 Task: Find connections with filter location Sorgues with filter topic #Brandwith filter profile language Potuguese with filter current company ReNew with filter school Kongunadu College of Engineering and Technology with filter industry Coal Mining with filter service category Illustration with filter keywords title Animal Control Officer
Action: Mouse moved to (253, 222)
Screenshot: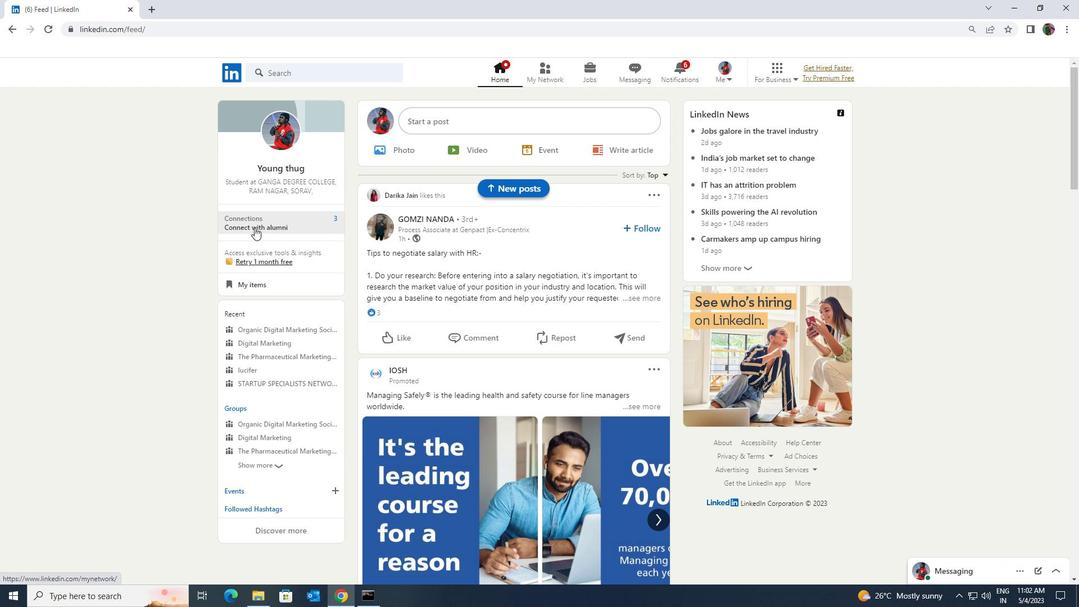 
Action: Mouse pressed left at (253, 222)
Screenshot: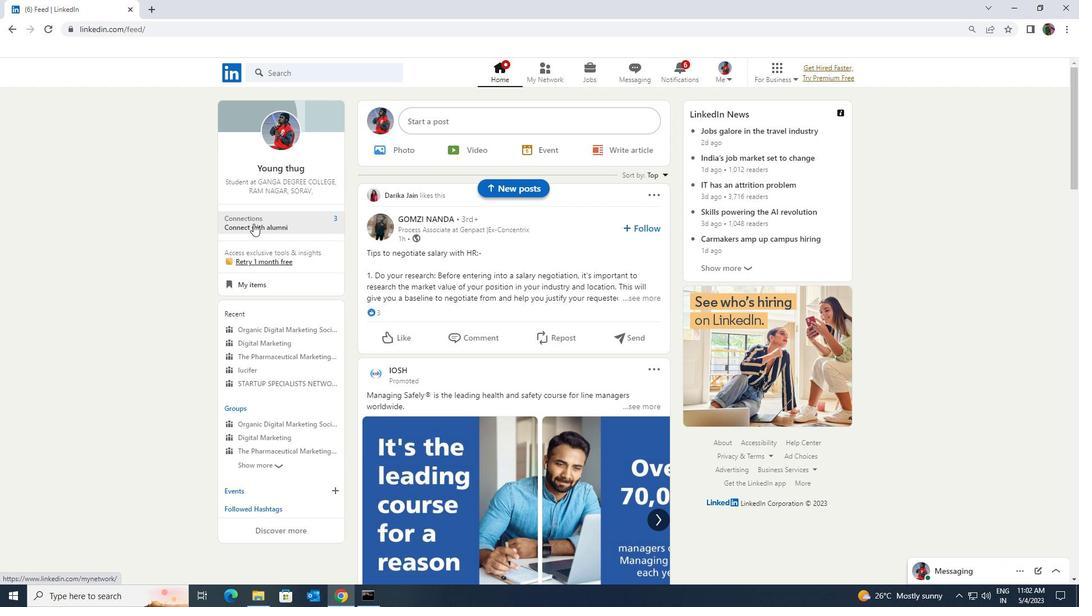 
Action: Mouse moved to (270, 136)
Screenshot: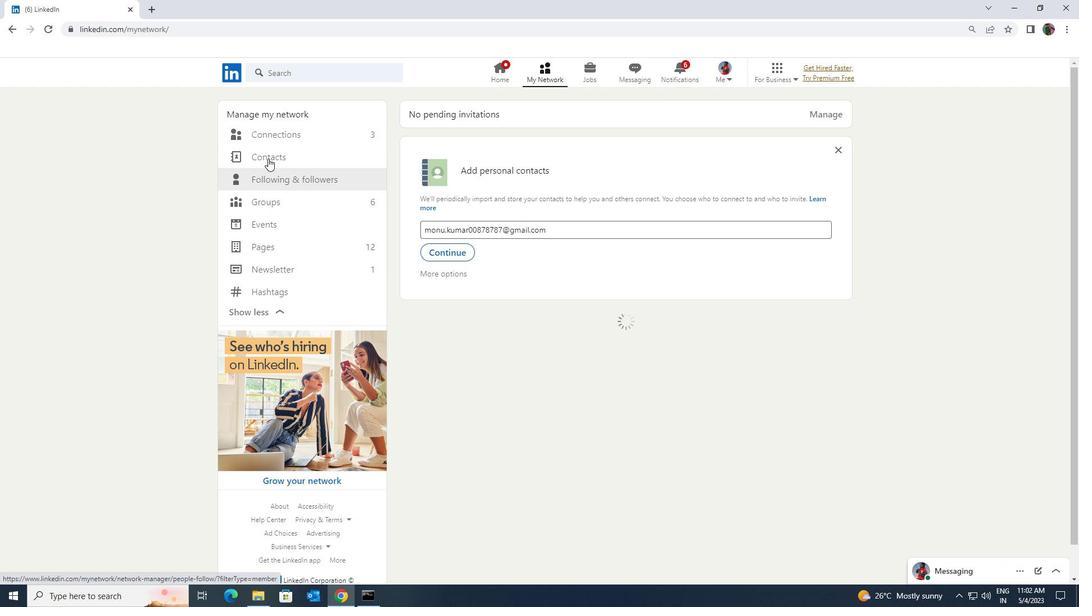 
Action: Mouse pressed left at (270, 136)
Screenshot: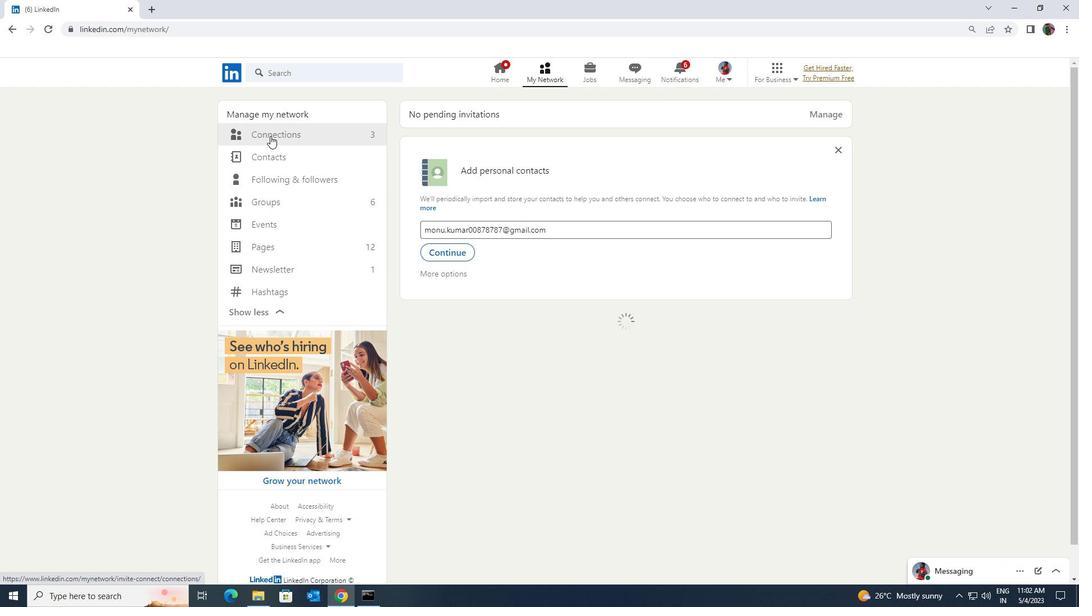 
Action: Mouse moved to (607, 135)
Screenshot: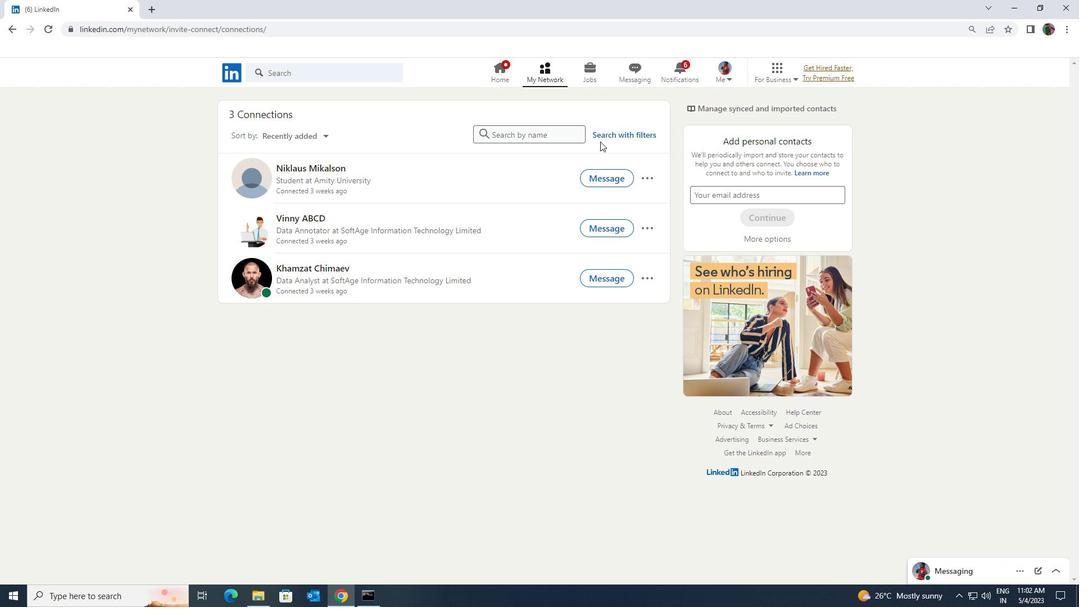 
Action: Mouse pressed left at (607, 135)
Screenshot: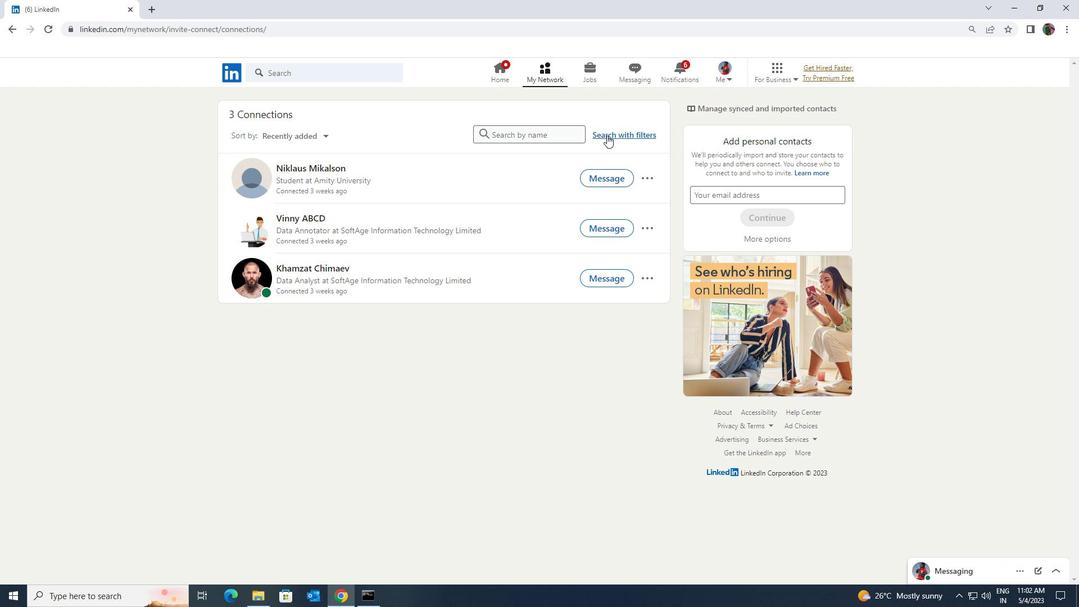 
Action: Mouse moved to (571, 103)
Screenshot: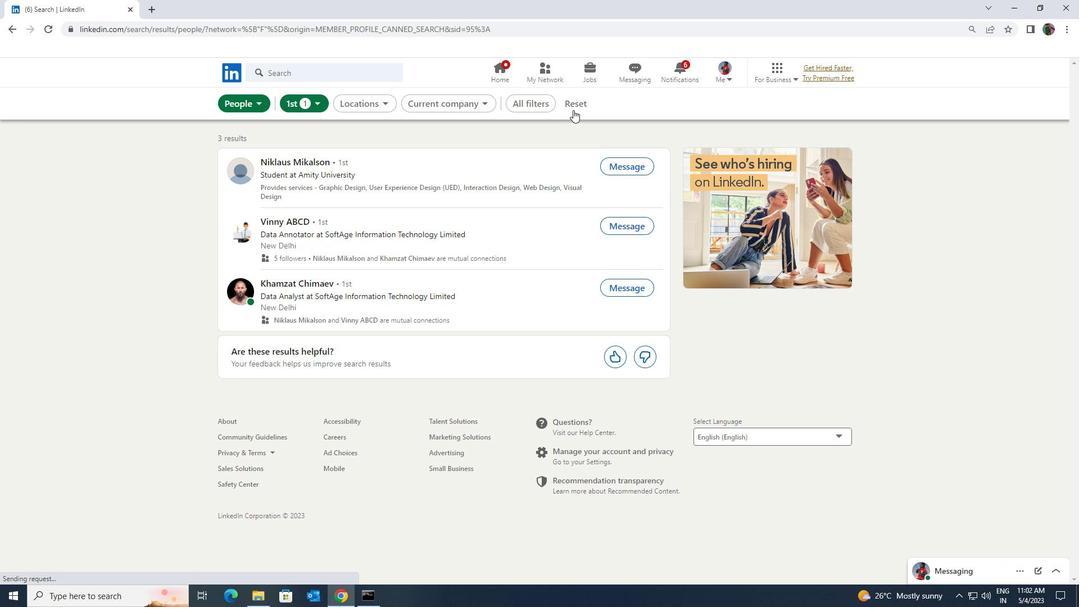 
Action: Mouse pressed left at (571, 103)
Screenshot: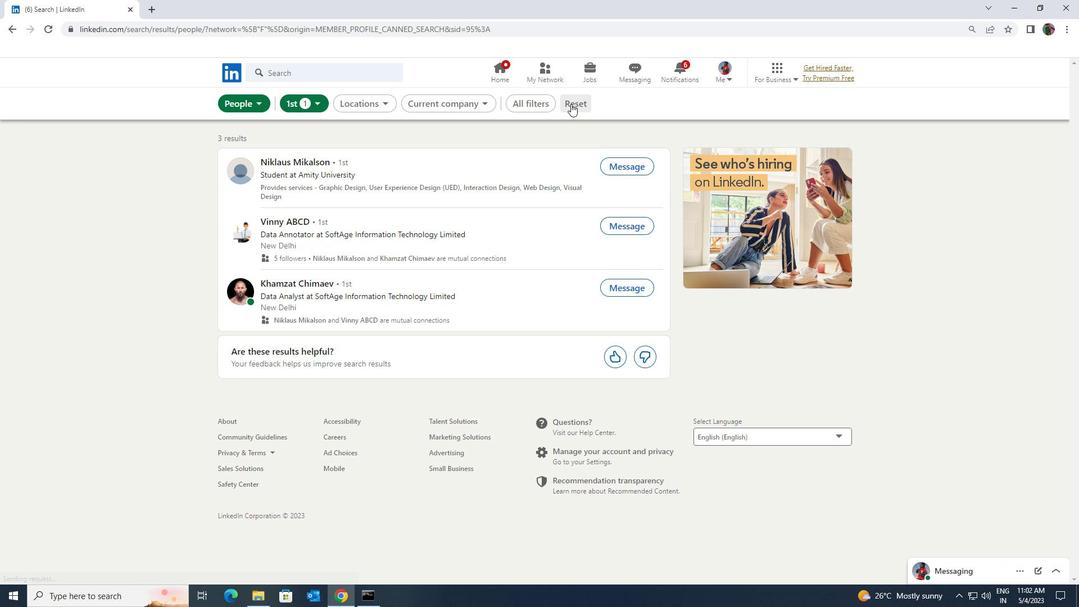 
Action: Mouse moved to (563, 101)
Screenshot: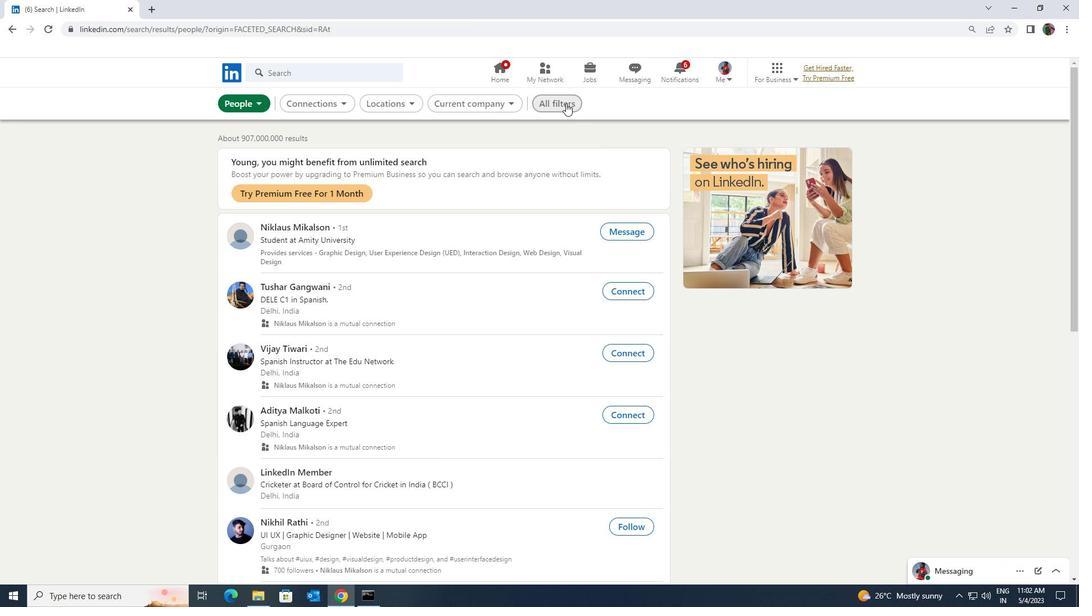
Action: Mouse pressed left at (563, 101)
Screenshot: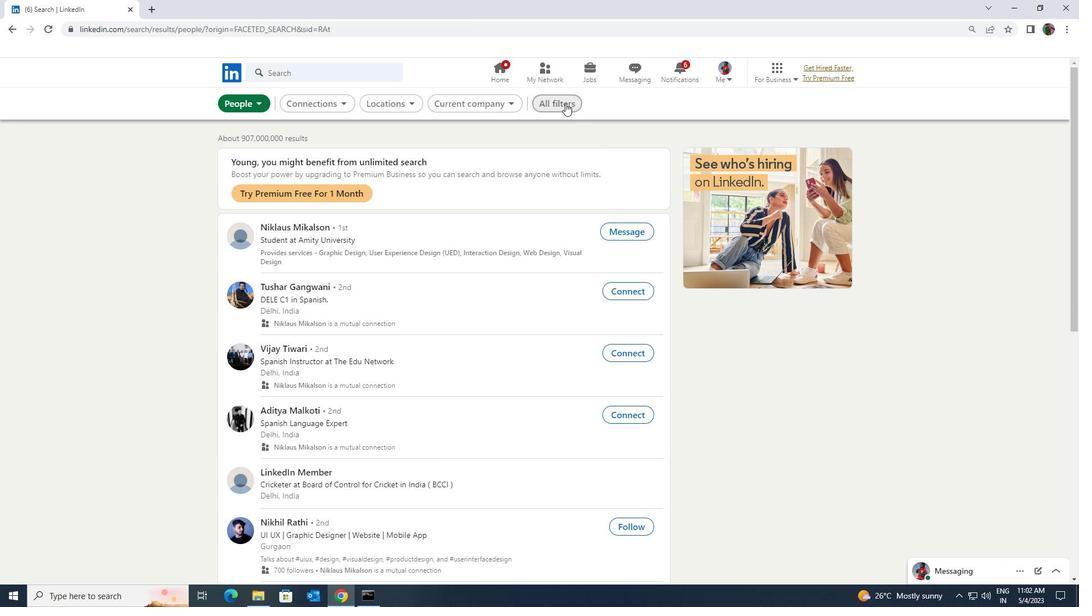 
Action: Mouse moved to (942, 433)
Screenshot: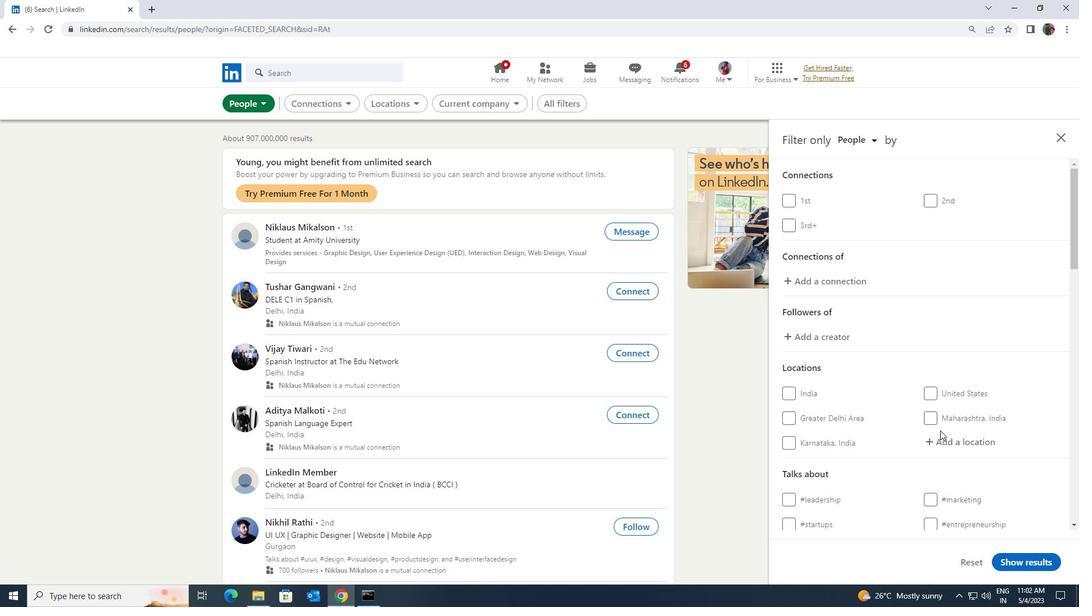 
Action: Mouse pressed left at (942, 433)
Screenshot: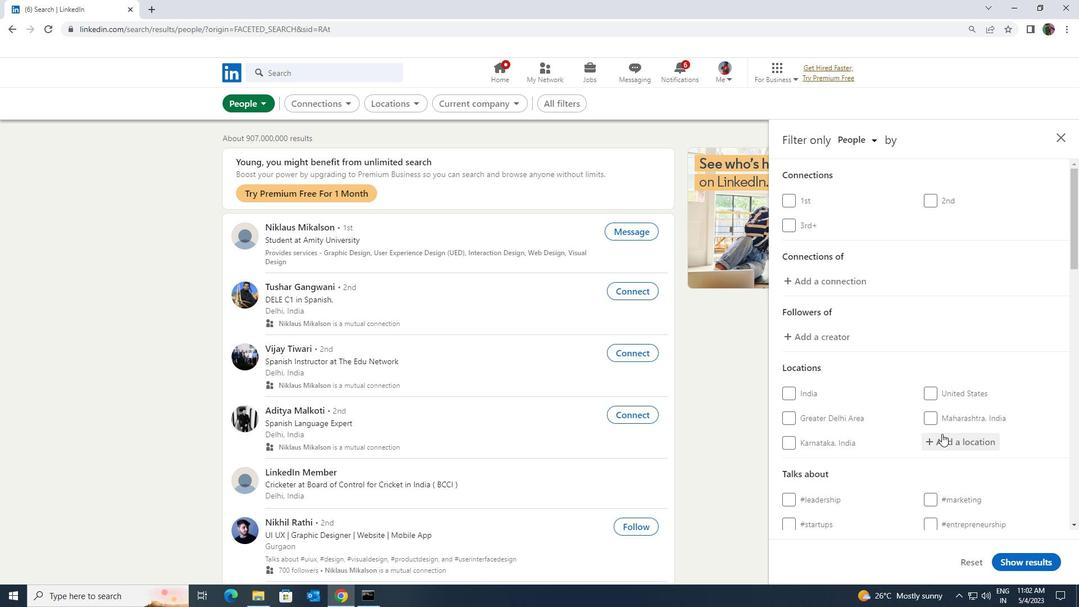 
Action: Key pressed <Key.shift>SORGUES
Screenshot: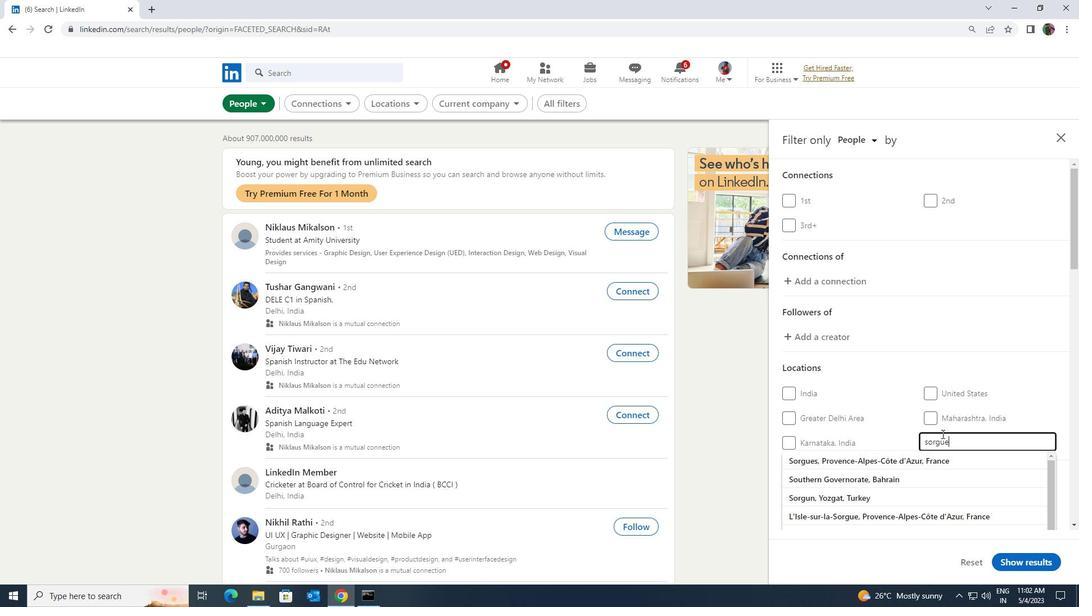 
Action: Mouse moved to (931, 457)
Screenshot: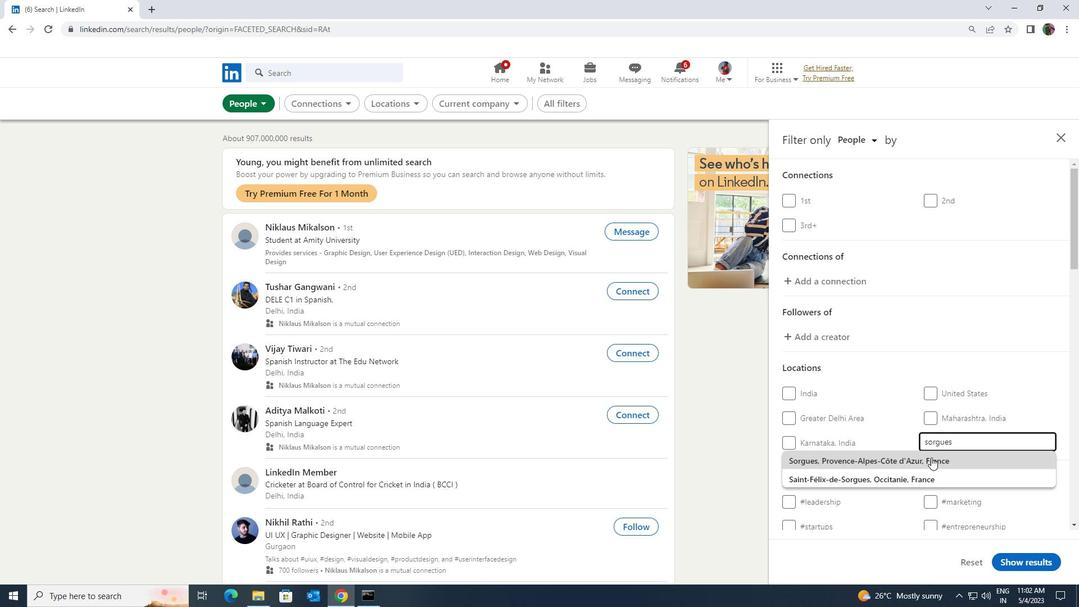 
Action: Mouse pressed left at (931, 457)
Screenshot: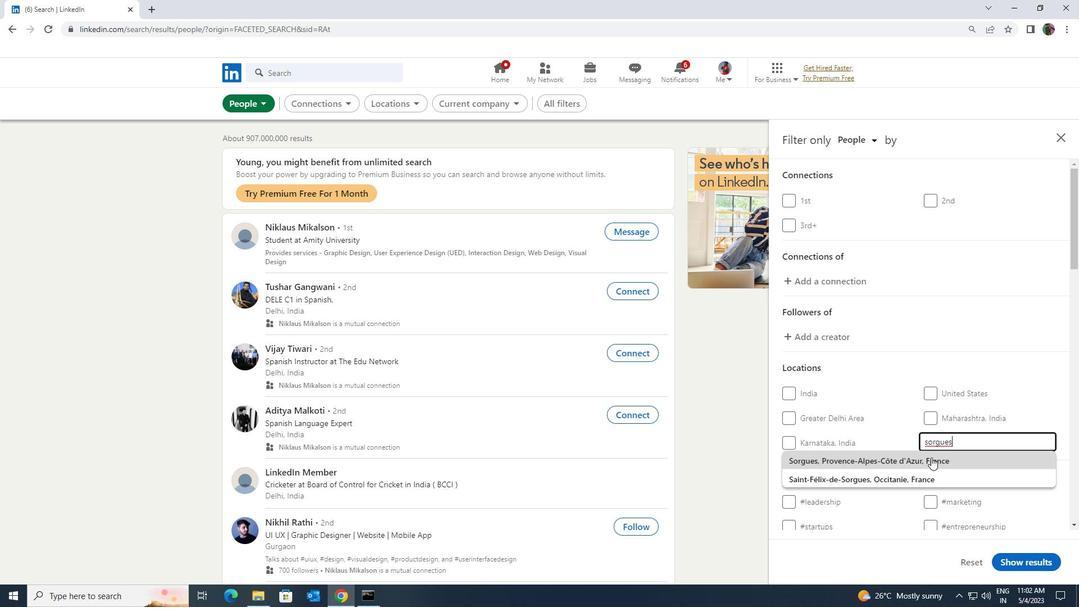 
Action: Mouse scrolled (931, 456) with delta (0, 0)
Screenshot: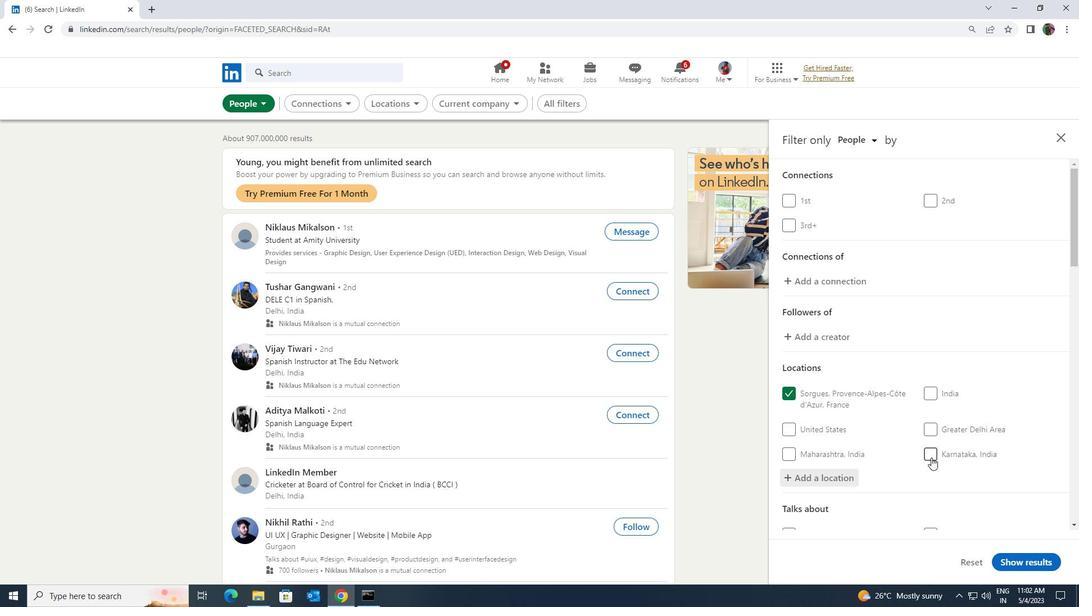 
Action: Mouse scrolled (931, 456) with delta (0, 0)
Screenshot: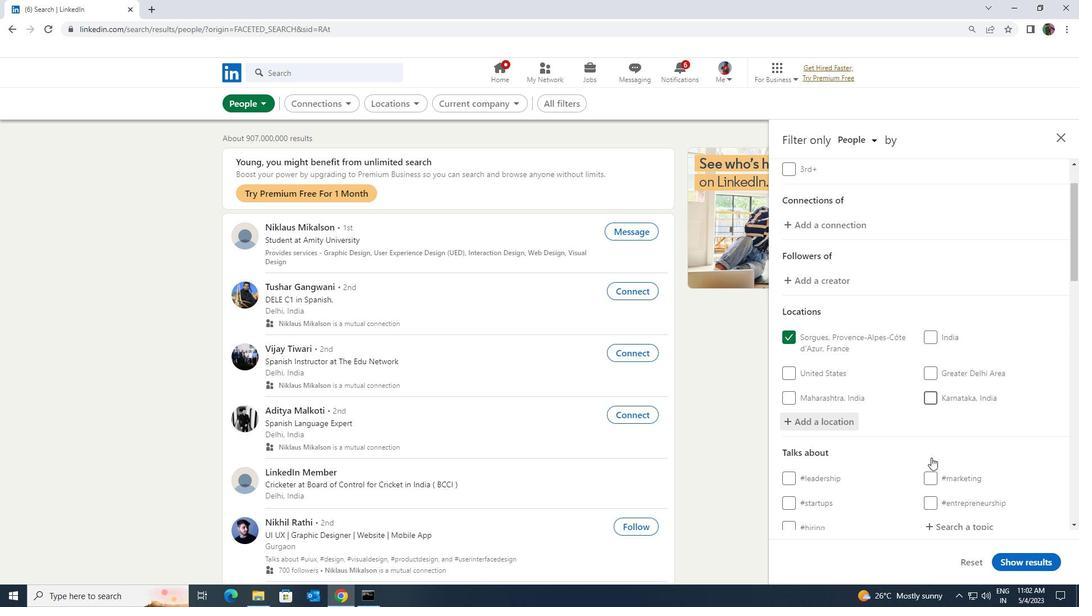 
Action: Mouse moved to (929, 464)
Screenshot: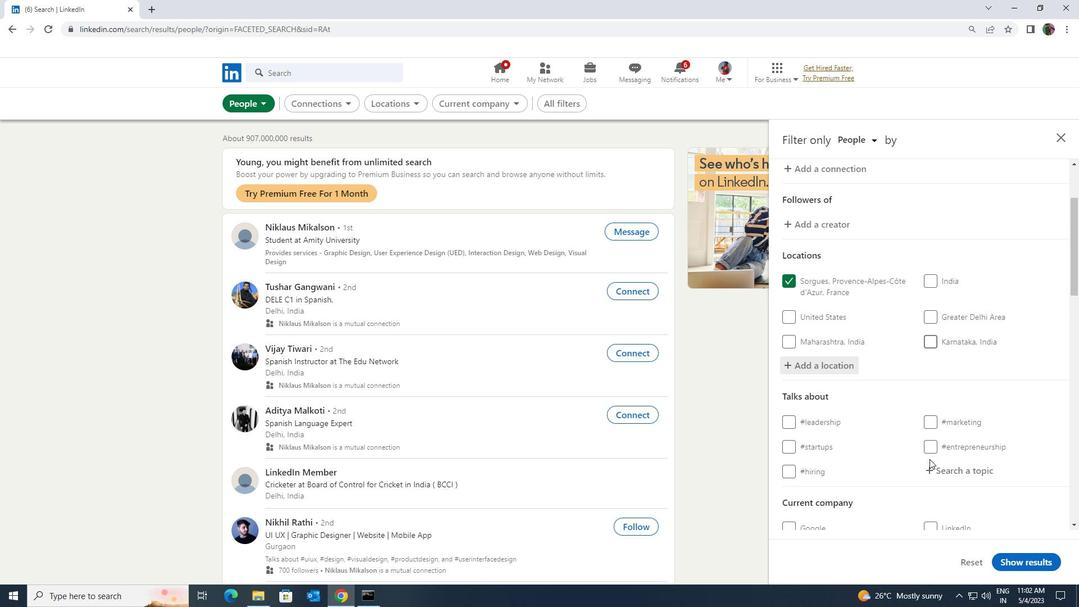
Action: Mouse pressed left at (929, 464)
Screenshot: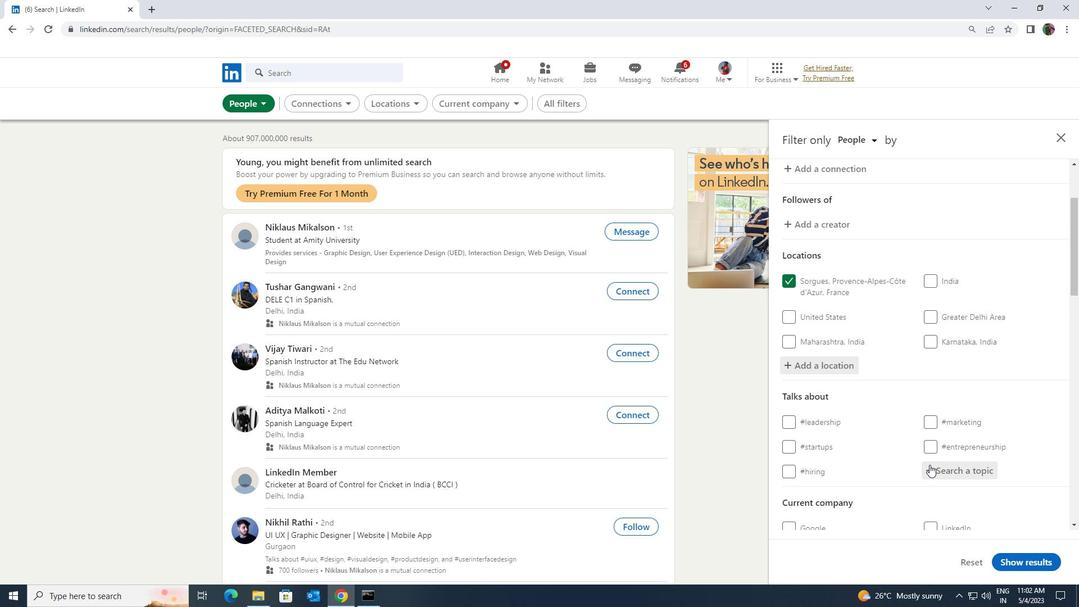 
Action: Key pressed <Key.shift>BRAND
Screenshot: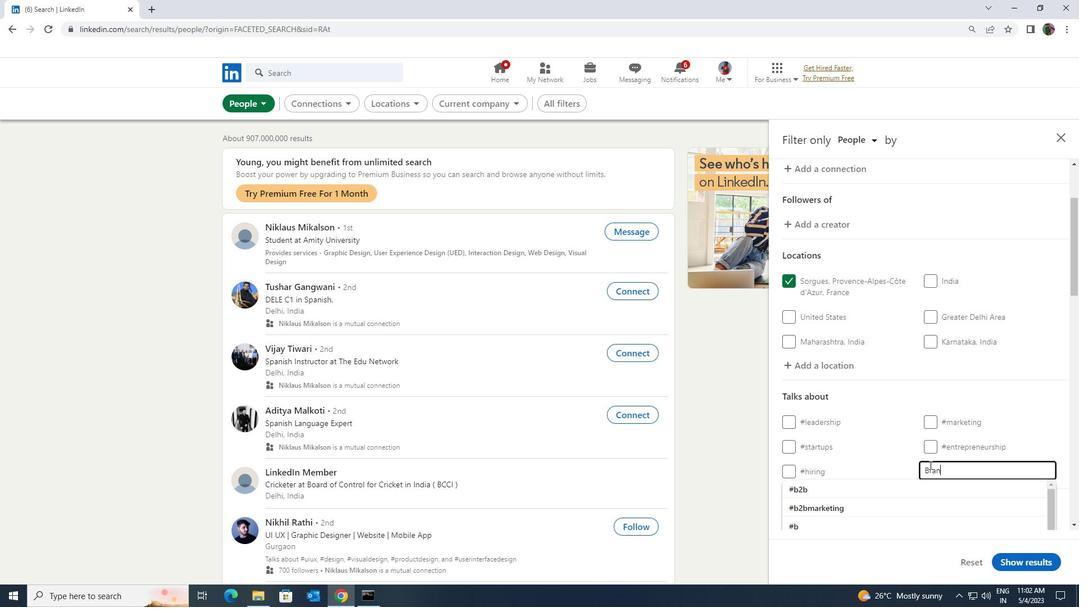 
Action: Mouse moved to (892, 506)
Screenshot: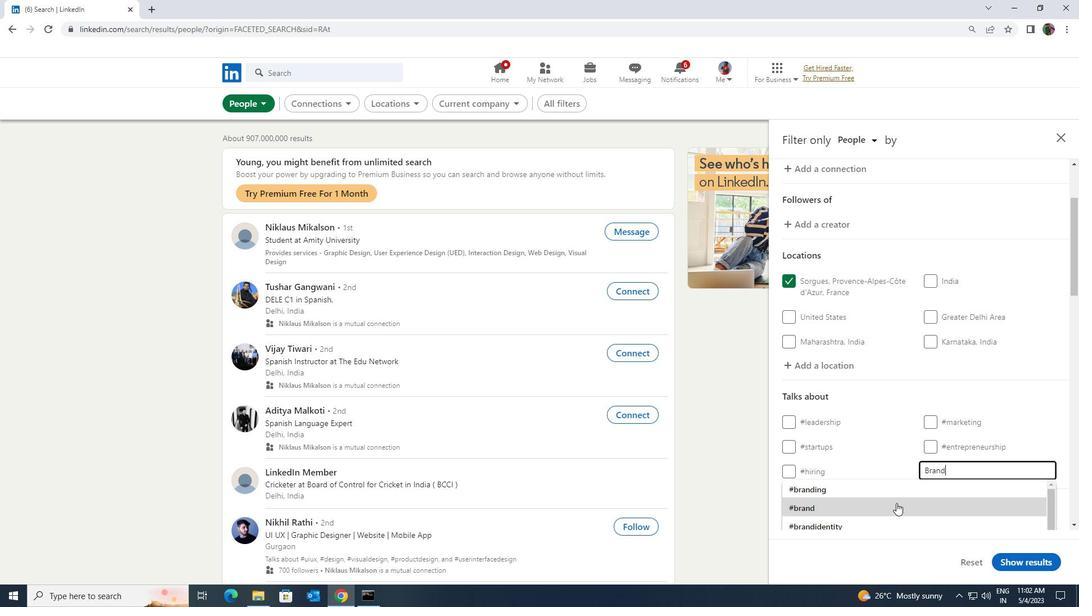 
Action: Mouse pressed left at (892, 506)
Screenshot: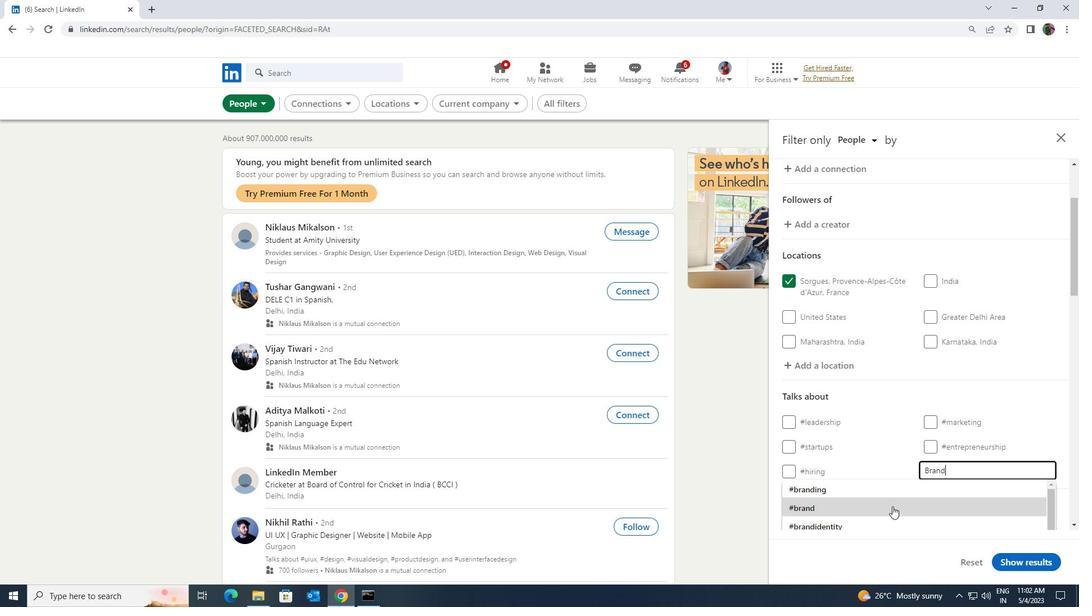 
Action: Mouse scrolled (892, 505) with delta (0, 0)
Screenshot: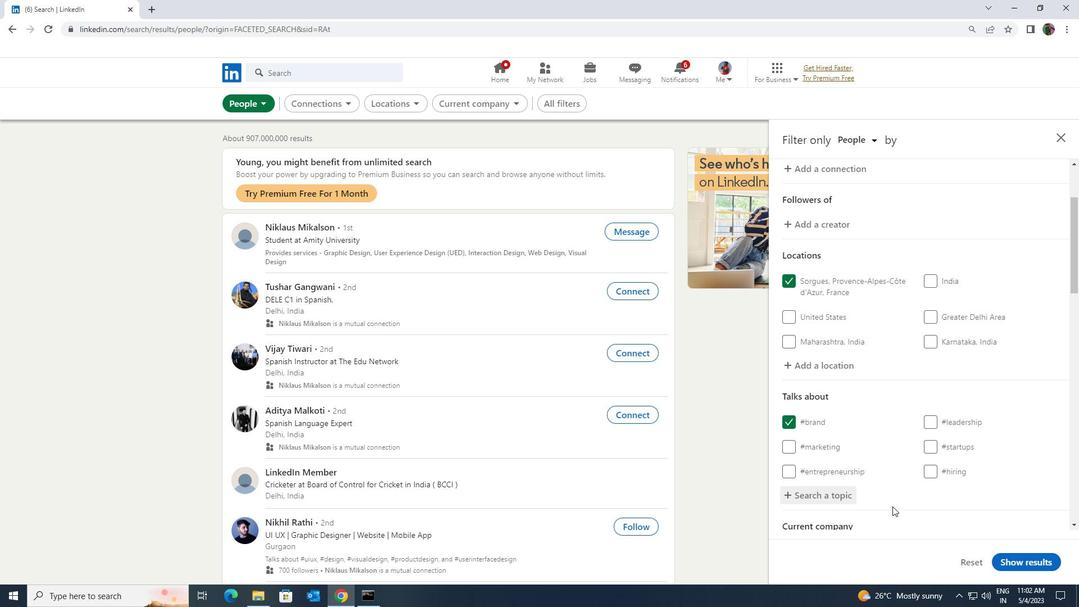 
Action: Mouse scrolled (892, 505) with delta (0, 0)
Screenshot: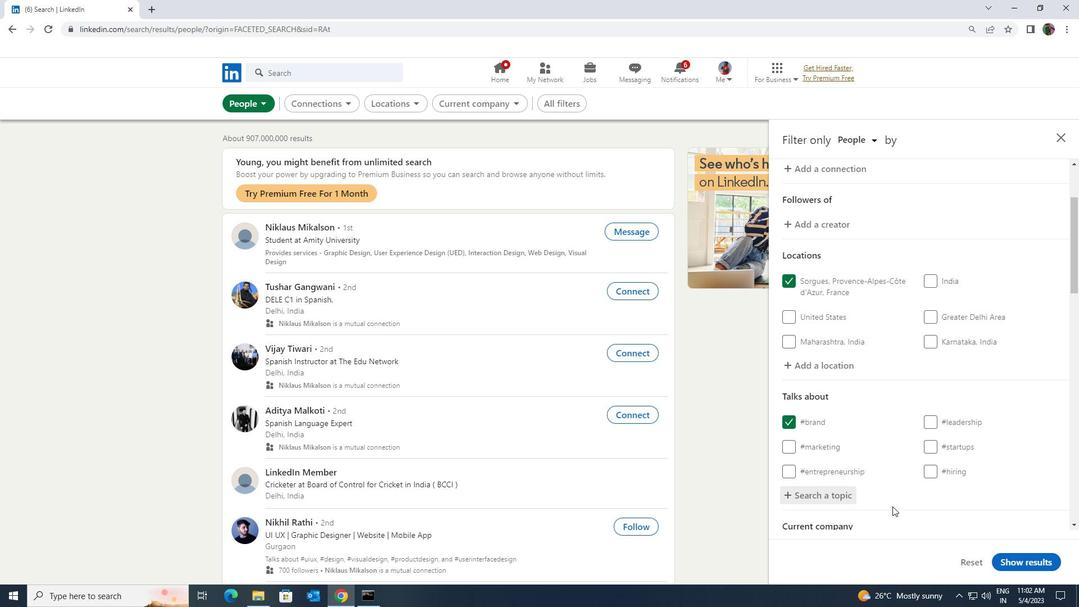 
Action: Mouse moved to (892, 503)
Screenshot: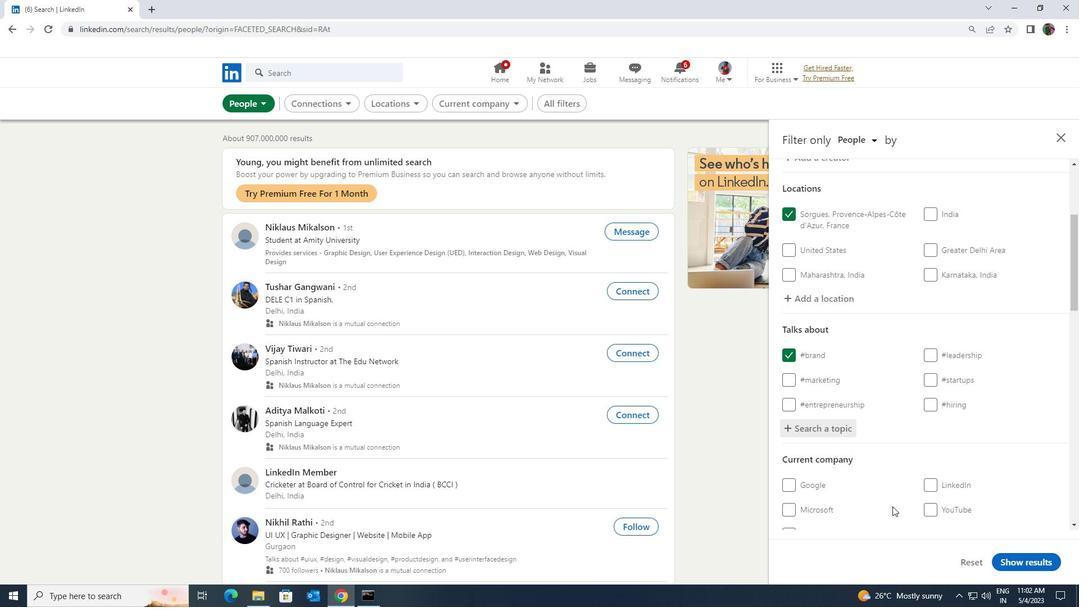 
Action: Mouse scrolled (892, 503) with delta (0, 0)
Screenshot: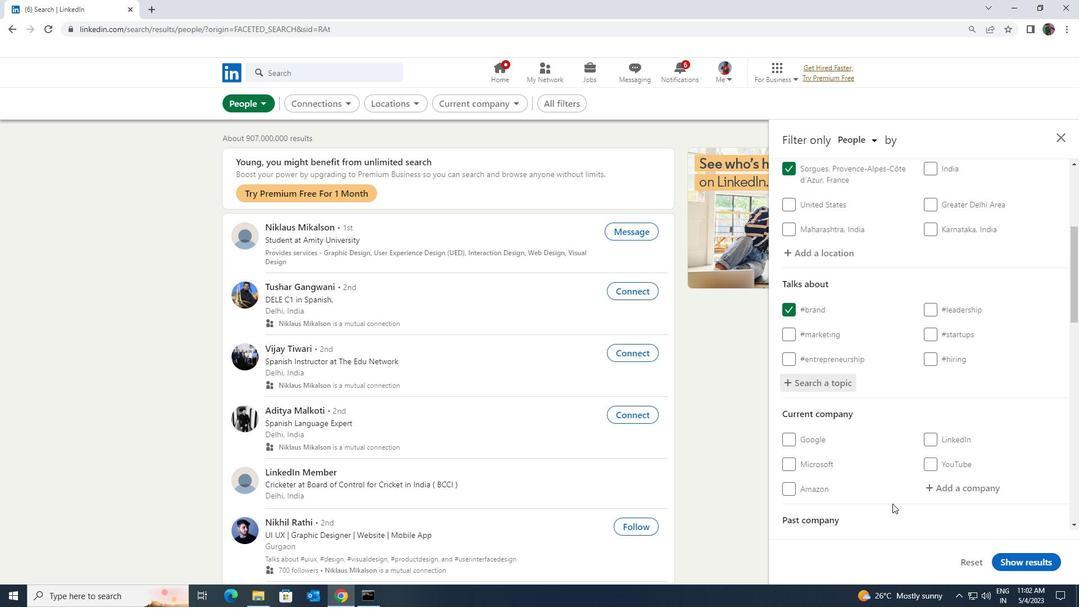 
Action: Mouse scrolled (892, 503) with delta (0, 0)
Screenshot: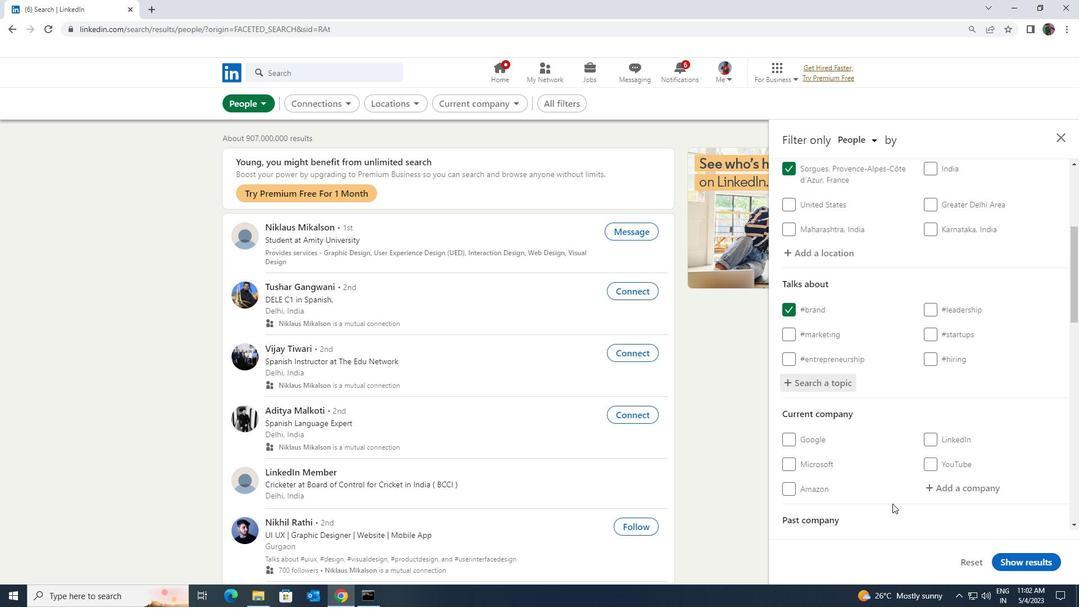 
Action: Mouse scrolled (892, 503) with delta (0, 0)
Screenshot: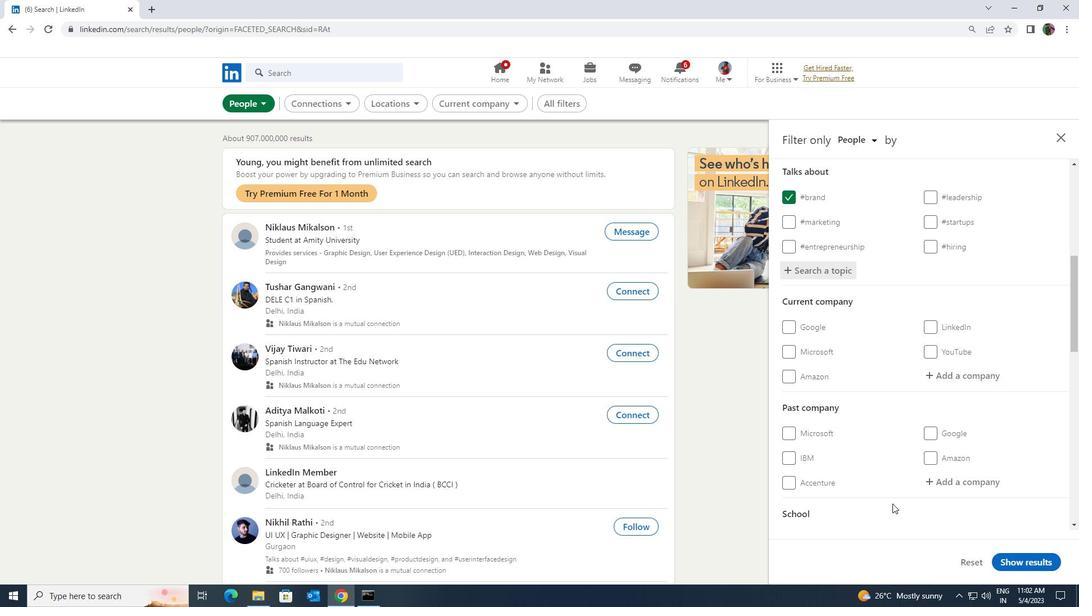 
Action: Mouse scrolled (892, 503) with delta (0, 0)
Screenshot: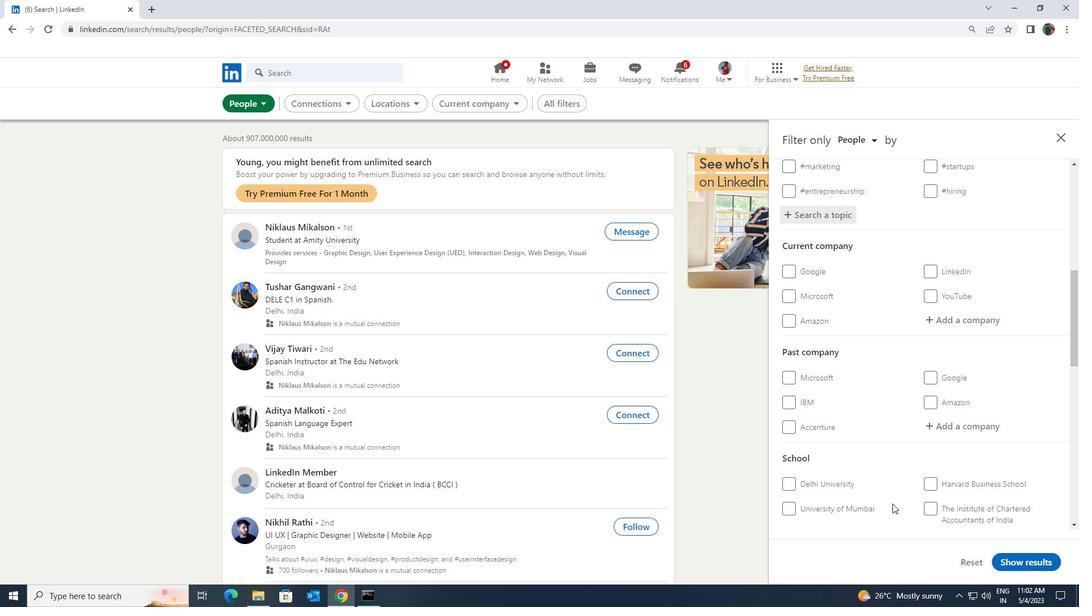 
Action: Mouse scrolled (892, 503) with delta (0, 0)
Screenshot: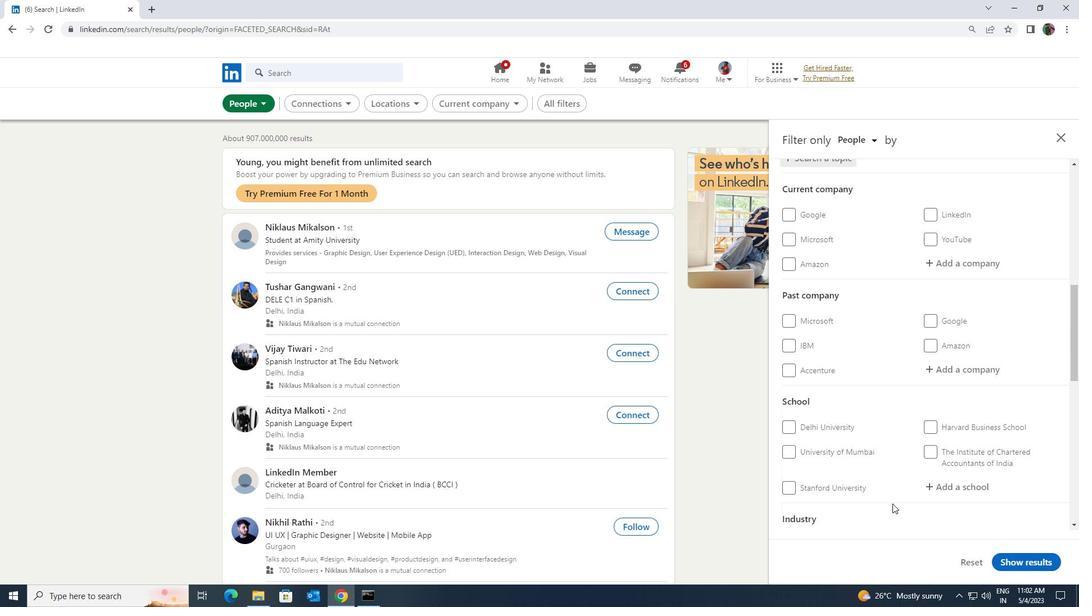 
Action: Mouse scrolled (892, 503) with delta (0, 0)
Screenshot: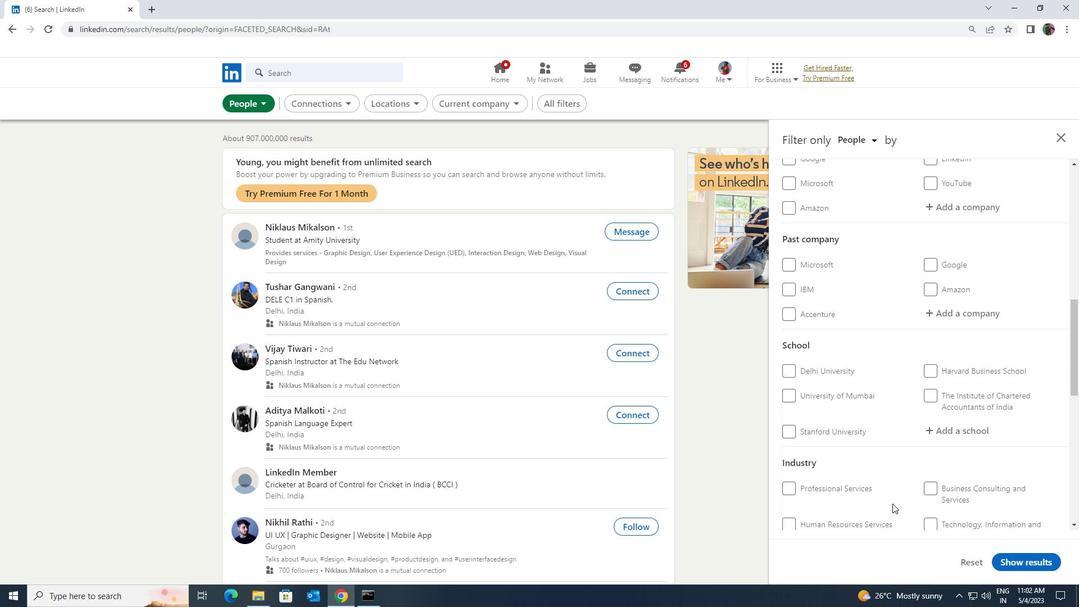 
Action: Mouse scrolled (892, 503) with delta (0, 0)
Screenshot: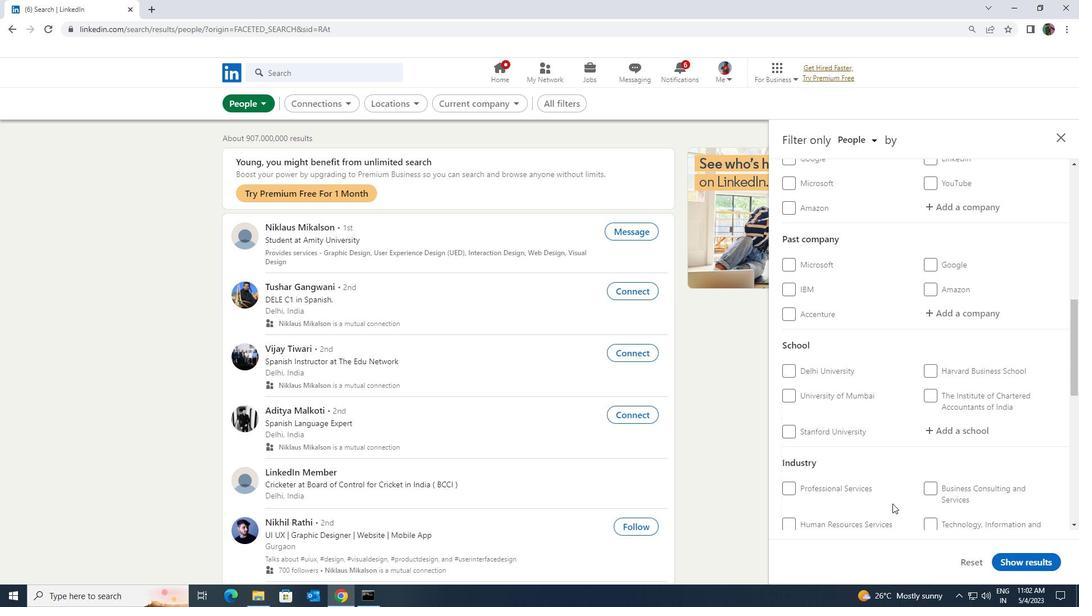 
Action: Mouse scrolled (892, 503) with delta (0, 0)
Screenshot: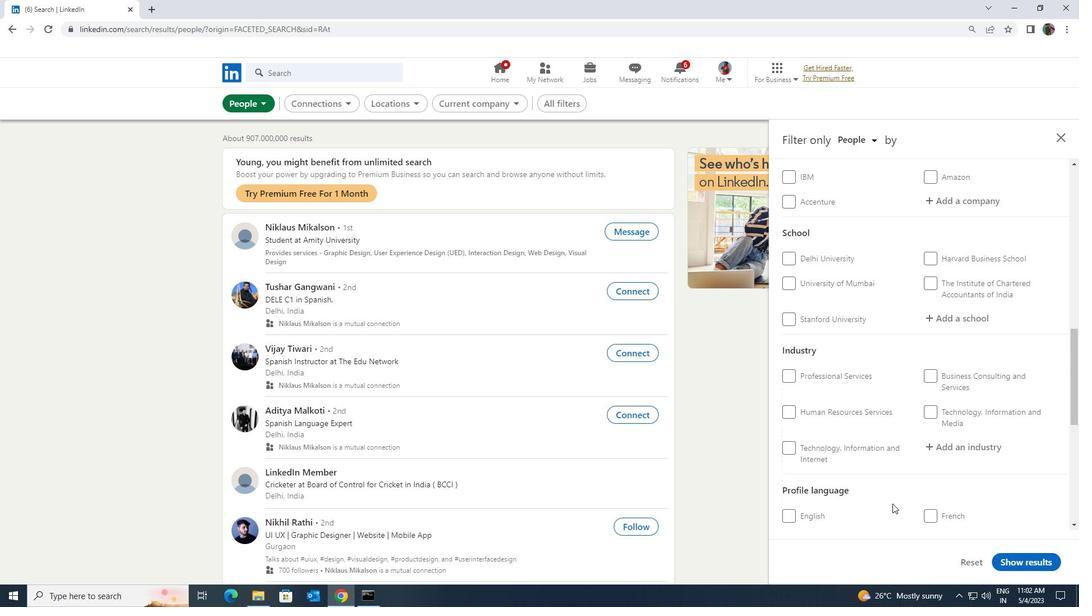 
Action: Mouse moved to (929, 483)
Screenshot: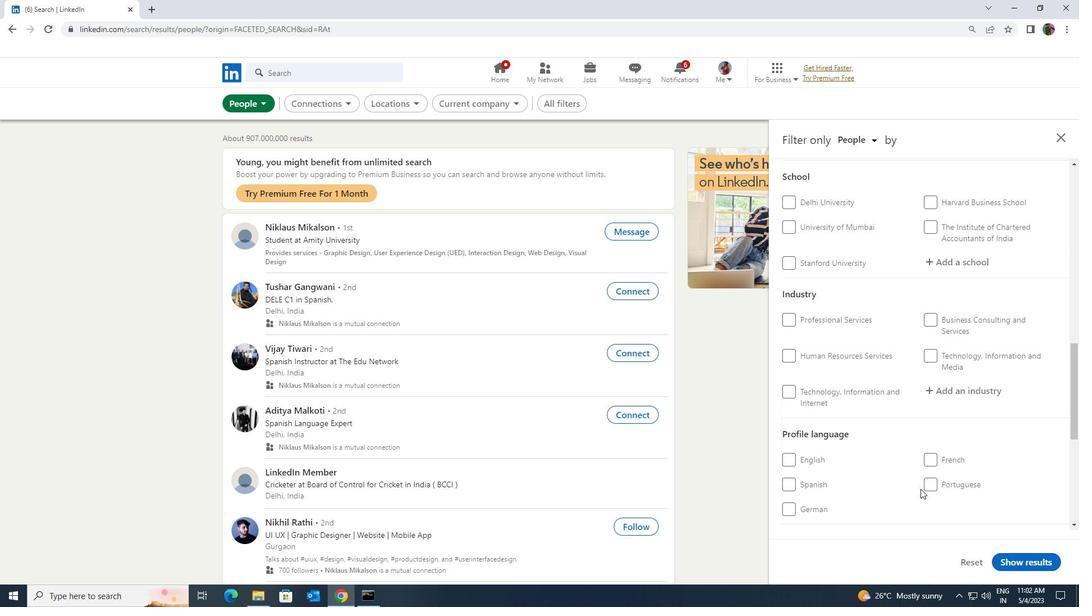 
Action: Mouse pressed left at (929, 483)
Screenshot: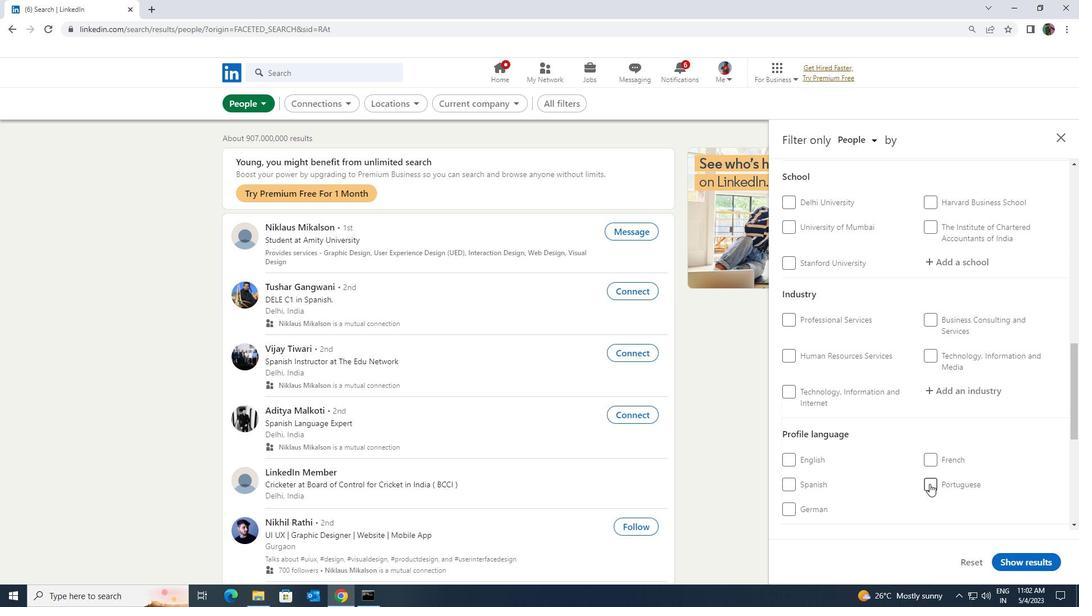 
Action: Mouse scrolled (929, 484) with delta (0, 0)
Screenshot: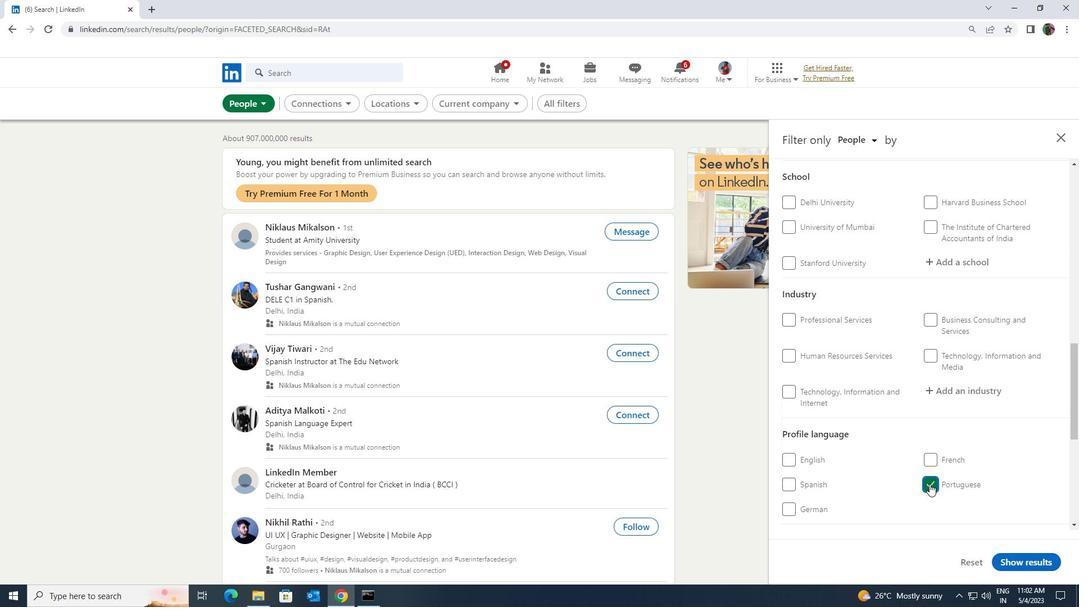
Action: Mouse scrolled (929, 484) with delta (0, 0)
Screenshot: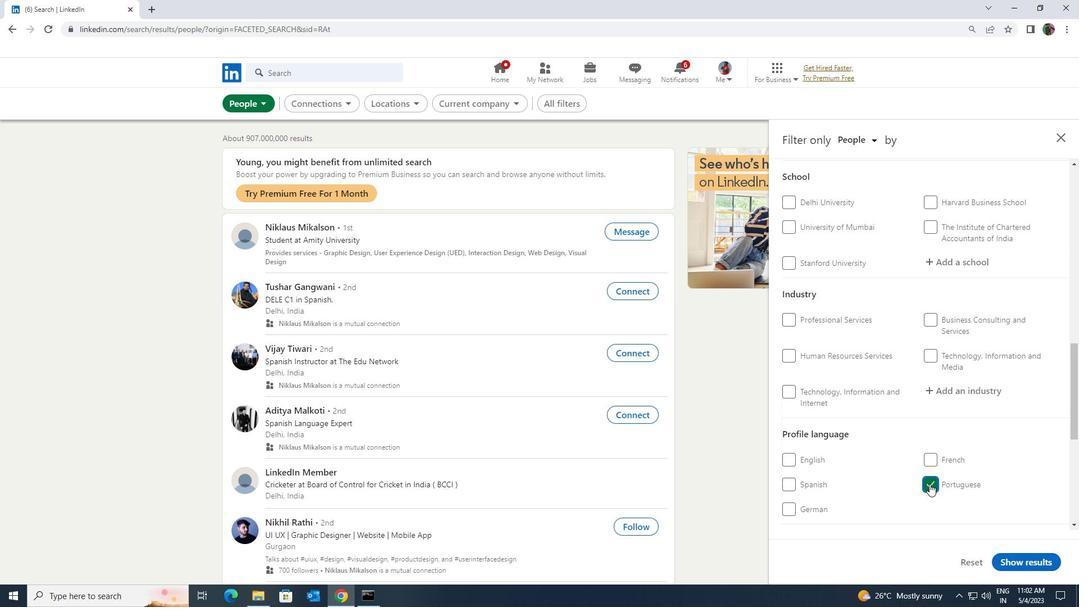 
Action: Mouse scrolled (929, 484) with delta (0, 0)
Screenshot: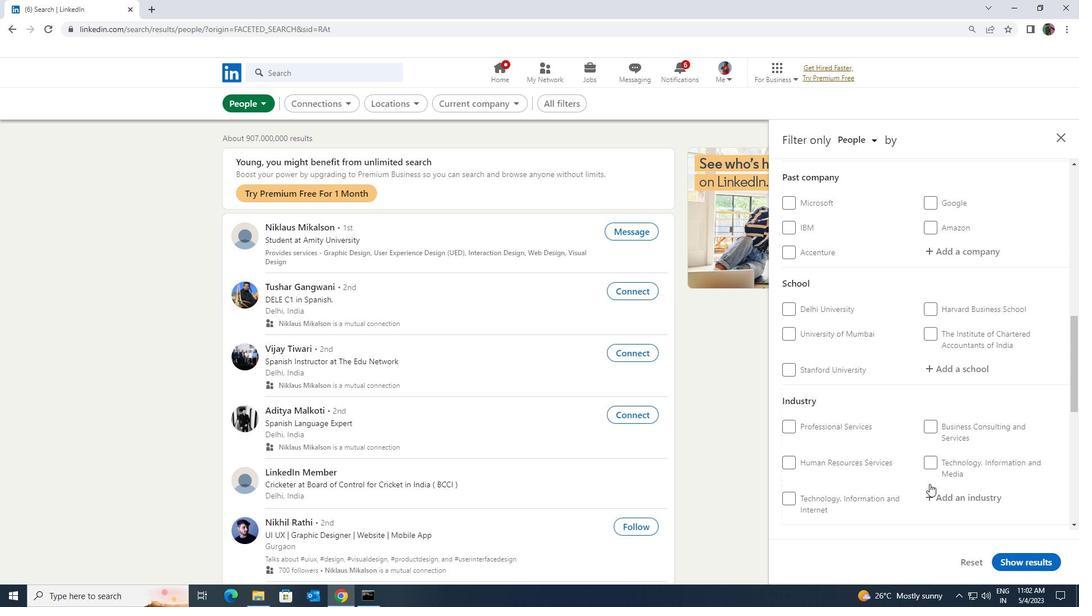 
Action: Mouse scrolled (929, 484) with delta (0, 0)
Screenshot: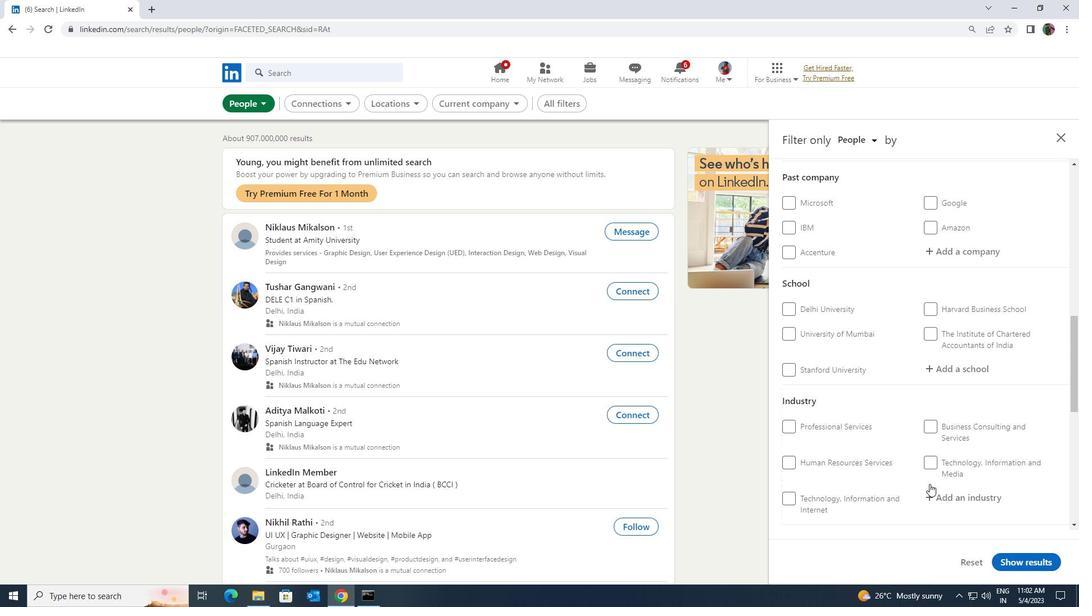 
Action: Mouse scrolled (929, 484) with delta (0, 0)
Screenshot: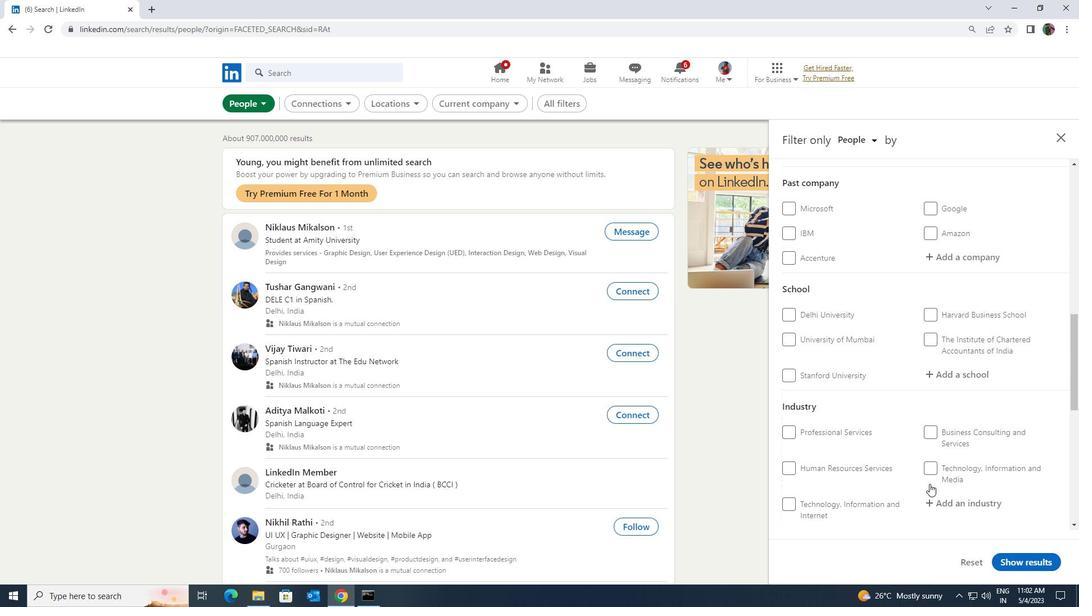 
Action: Mouse scrolled (929, 484) with delta (0, 0)
Screenshot: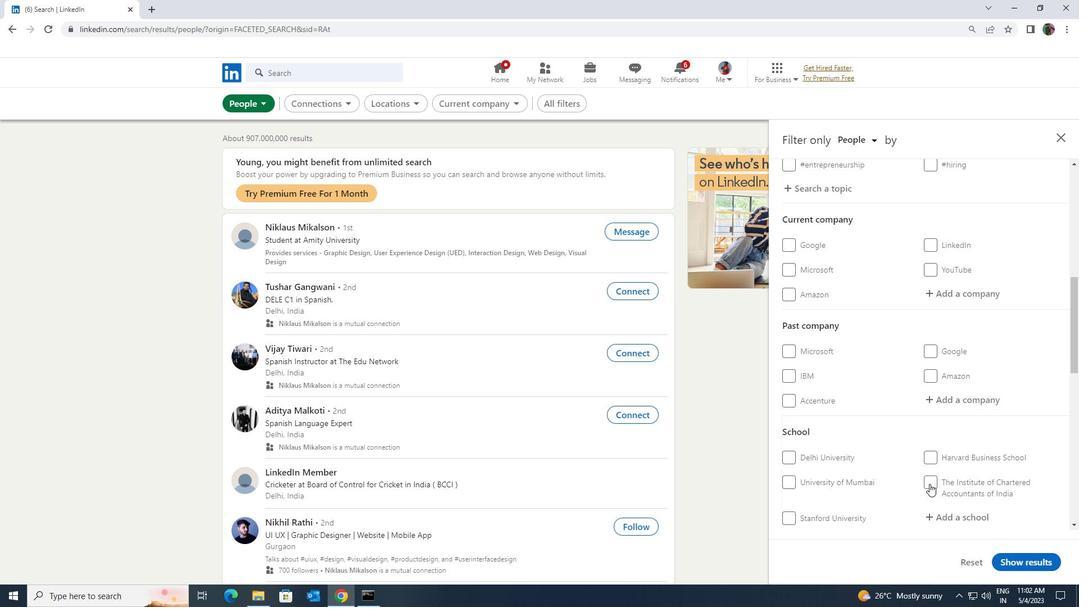
Action: Mouse scrolled (929, 484) with delta (0, 0)
Screenshot: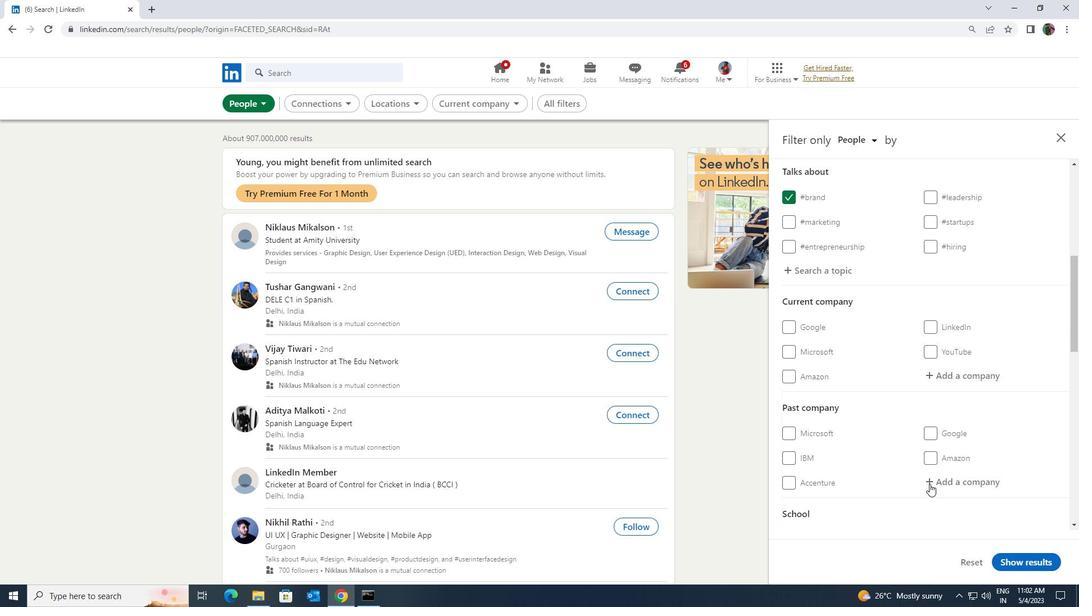 
Action: Mouse scrolled (929, 484) with delta (0, 0)
Screenshot: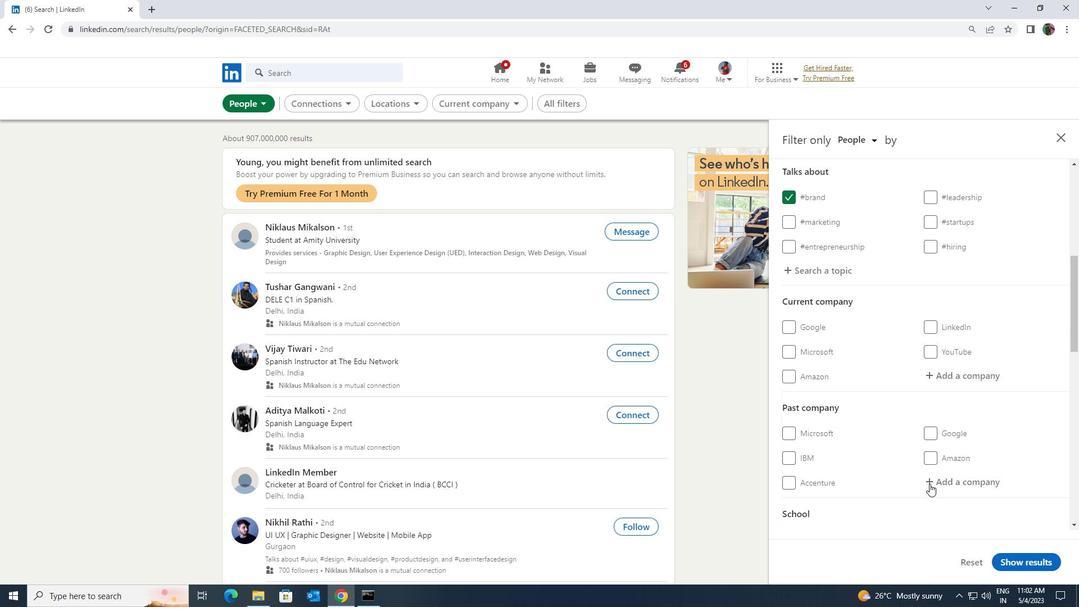 
Action: Mouse moved to (926, 484)
Screenshot: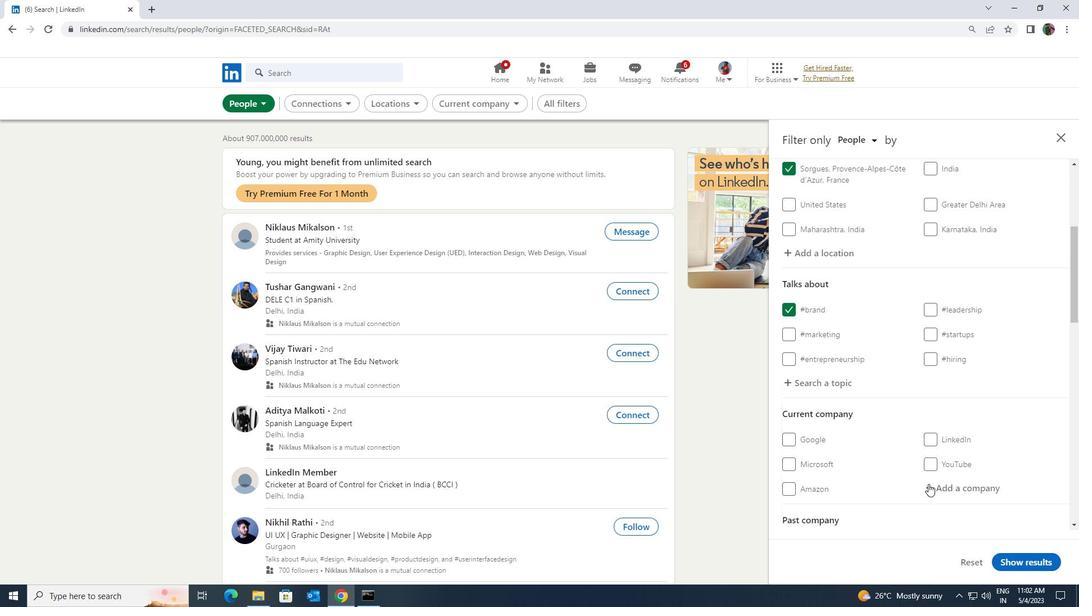 
Action: Mouse pressed left at (926, 484)
Screenshot: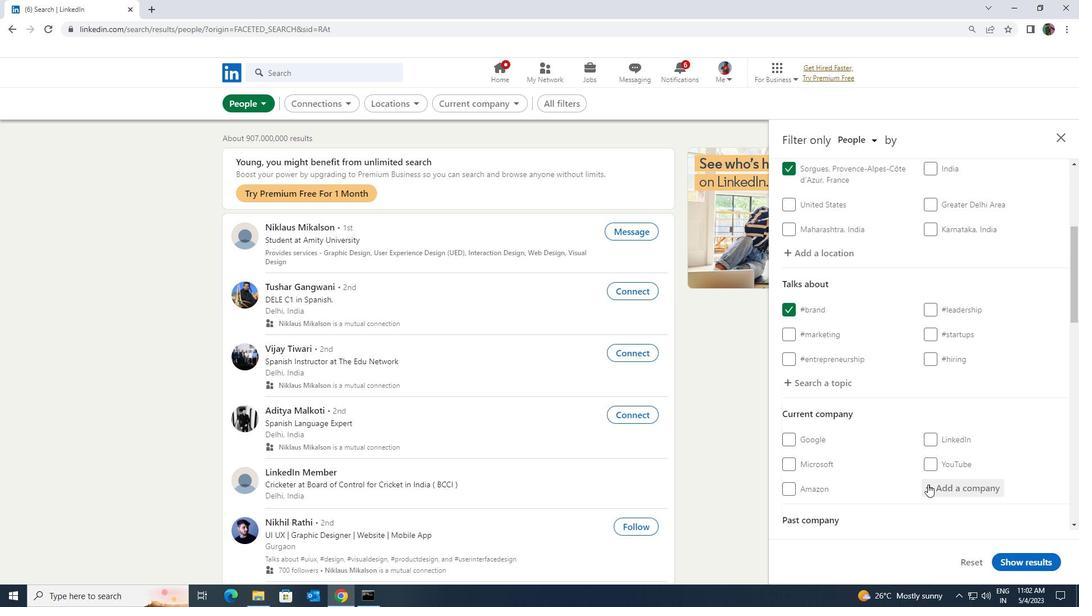 
Action: Key pressed <Key.shift><Key.shift><Key.shift><Key.shift><Key.shift><Key.shift><Key.shift><Key.shift><Key.shift><Key.shift><Key.shift><Key.shift><Key.shift><Key.shift><Key.shift><Key.shift><Key.shift><Key.shift><Key.shift><Key.shift><Key.shift><Key.shift><Key.shift><Key.shift>RE<Key.shift>NEW
Screenshot: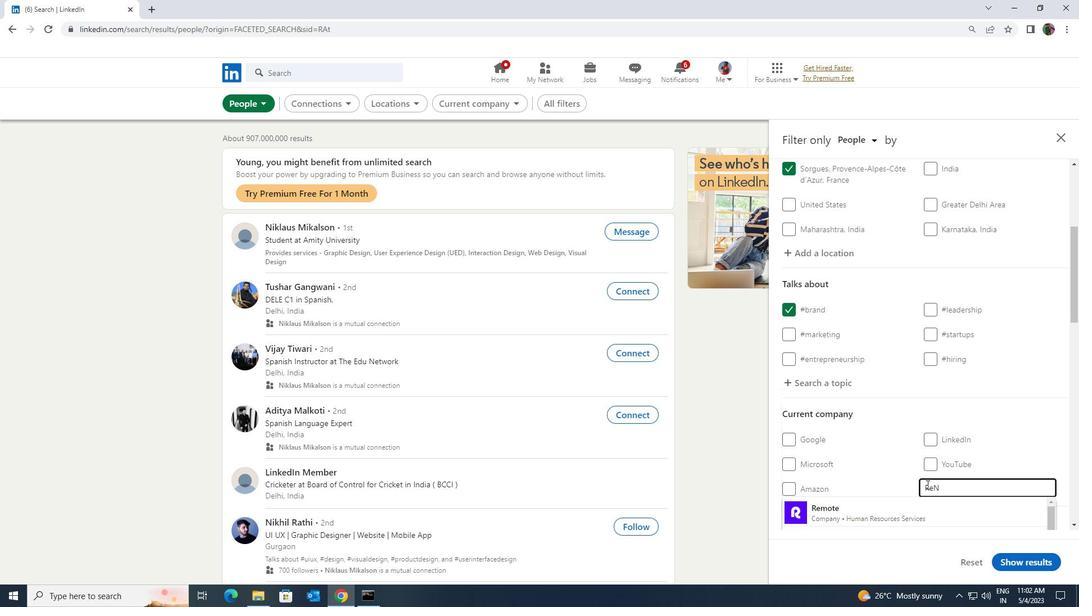 
Action: Mouse moved to (916, 502)
Screenshot: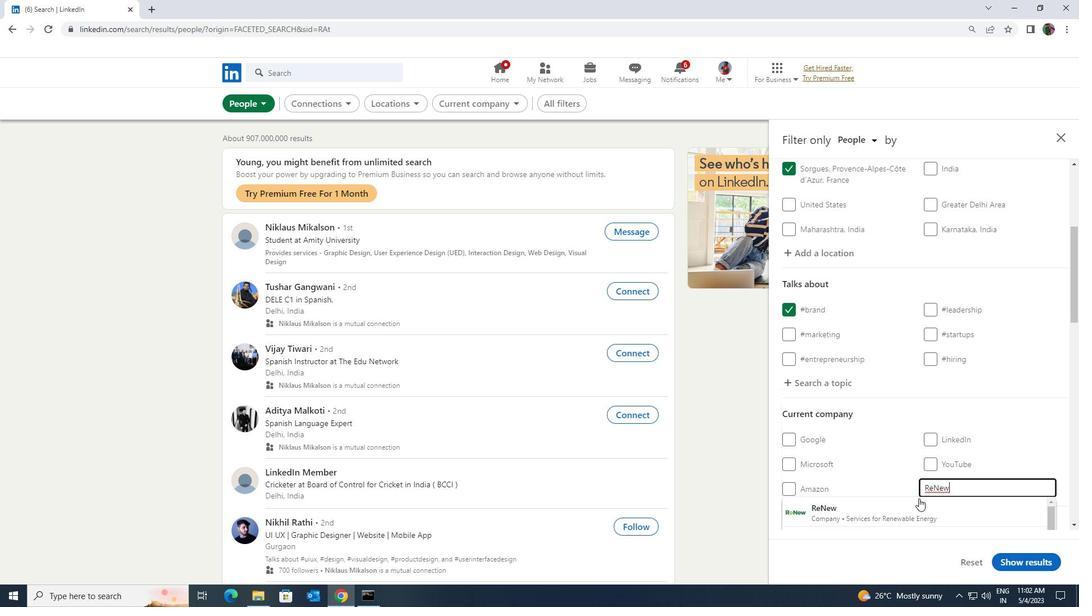 
Action: Mouse pressed left at (916, 502)
Screenshot: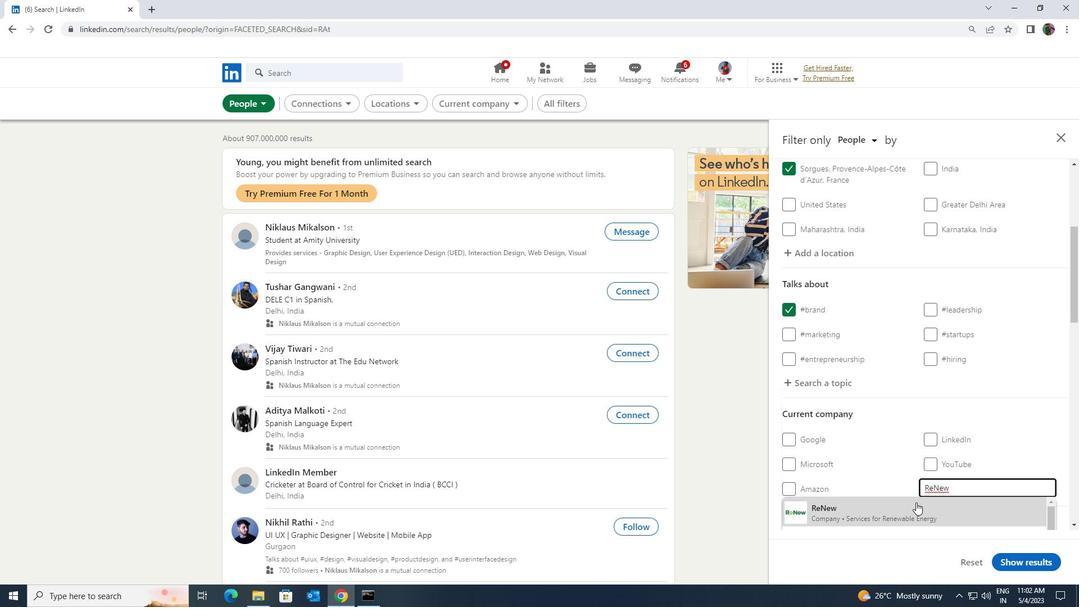 
Action: Mouse scrolled (916, 501) with delta (0, 0)
Screenshot: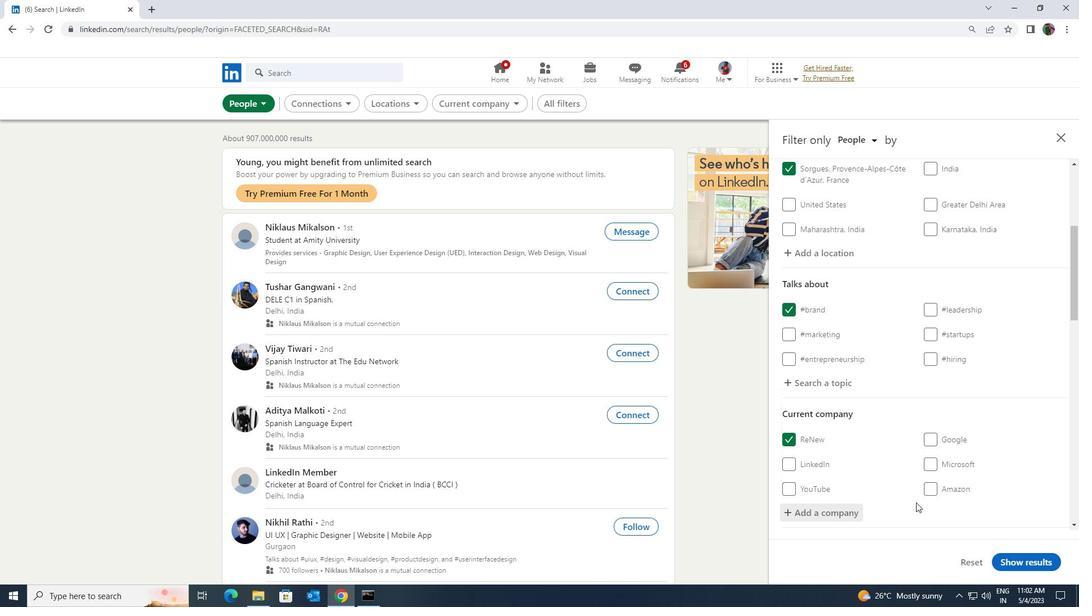 
Action: Mouse scrolled (916, 501) with delta (0, 0)
Screenshot: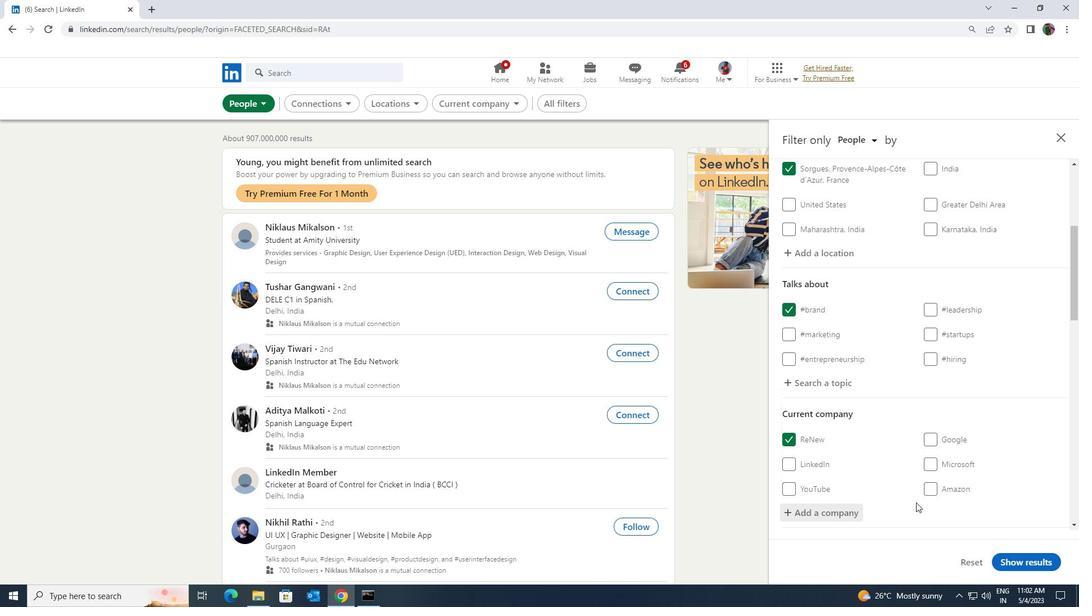 
Action: Mouse scrolled (916, 501) with delta (0, 0)
Screenshot: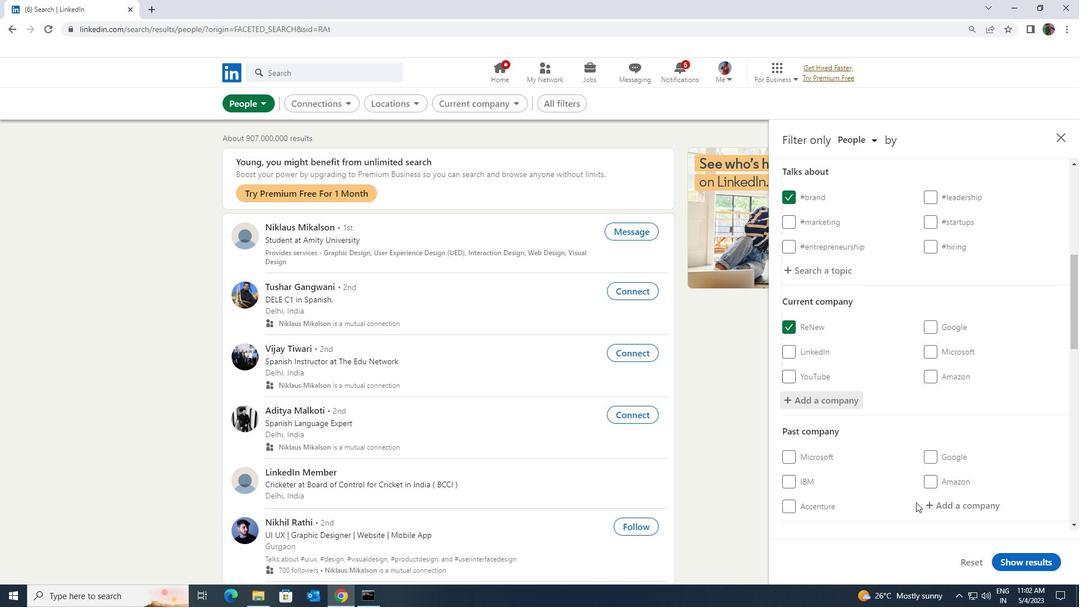 
Action: Mouse moved to (916, 502)
Screenshot: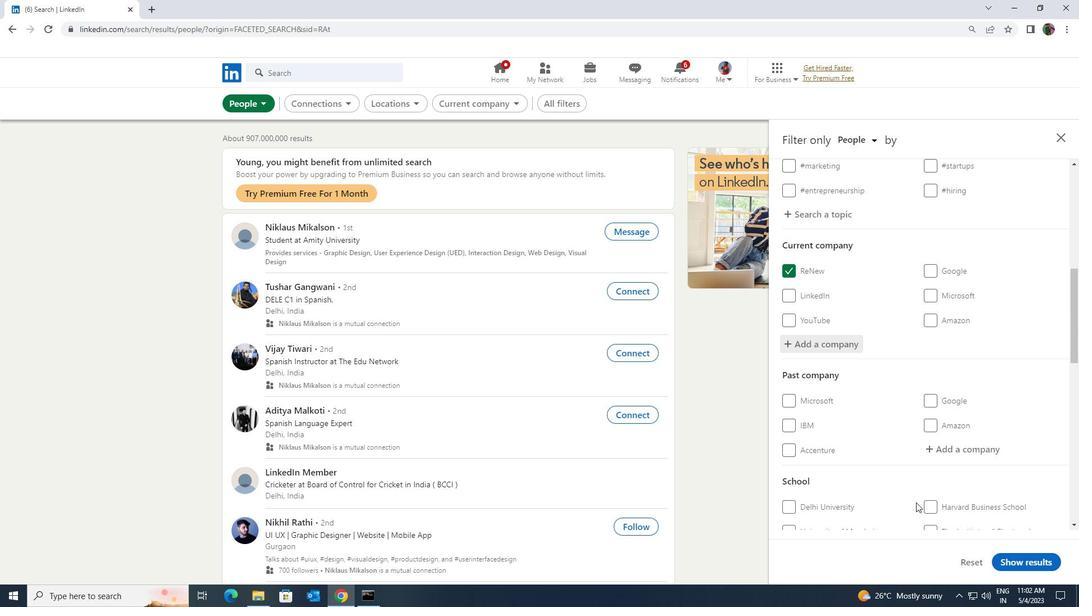 
Action: Mouse scrolled (916, 501) with delta (0, 0)
Screenshot: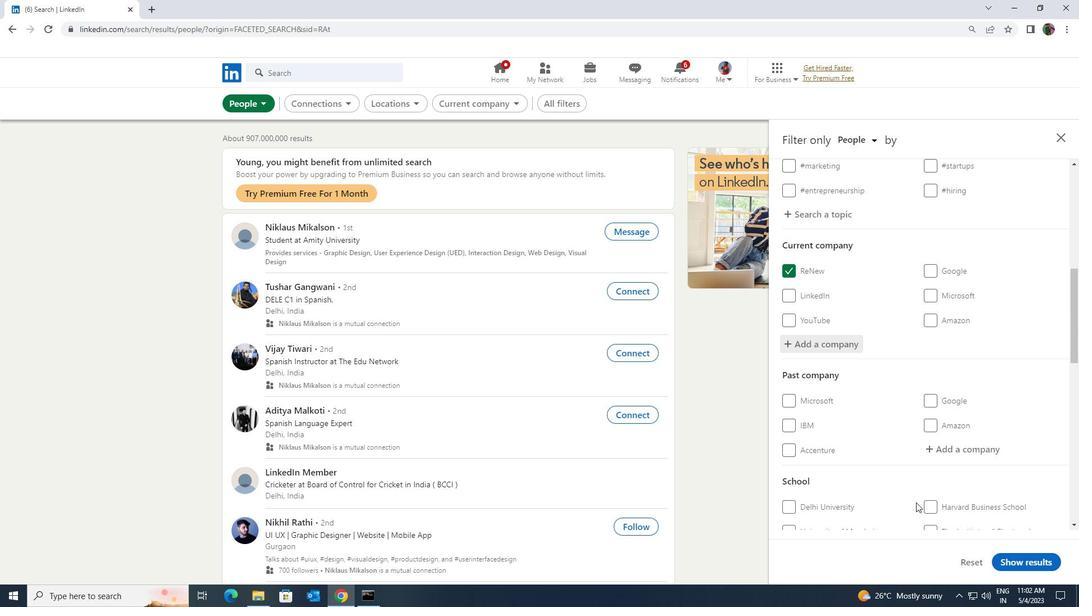 
Action: Mouse moved to (929, 510)
Screenshot: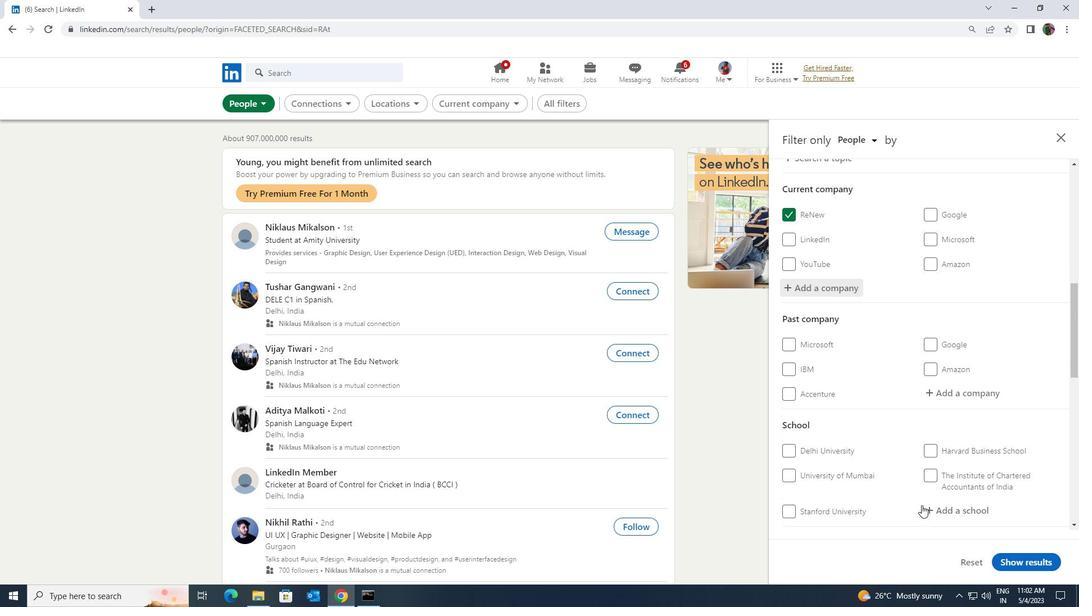 
Action: Mouse pressed left at (929, 510)
Screenshot: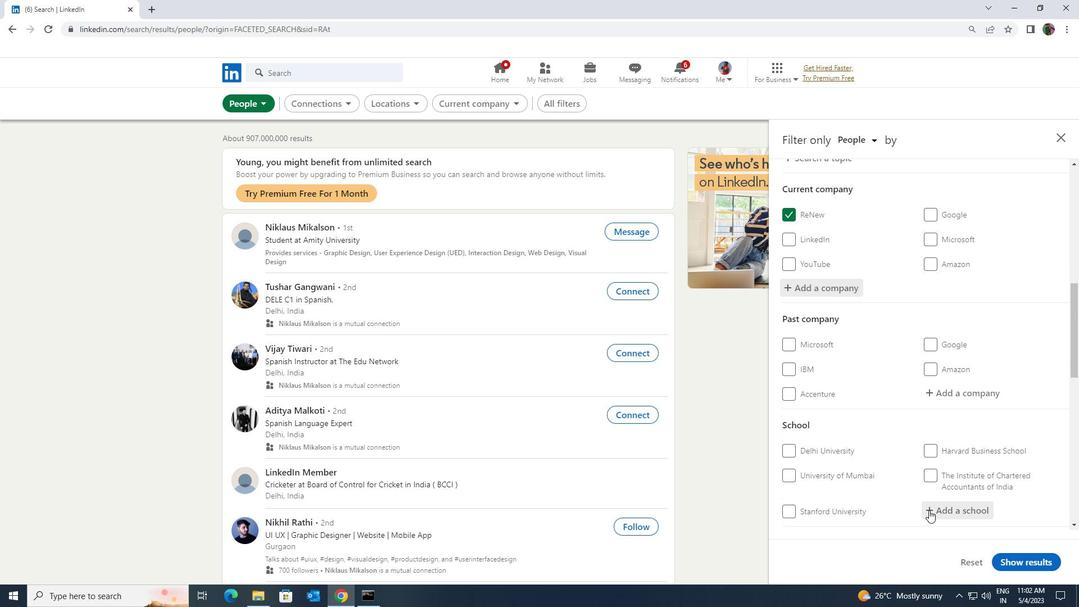 
Action: Key pressed <Key.shift><Key.shift><Key.shift>KONGUN
Screenshot: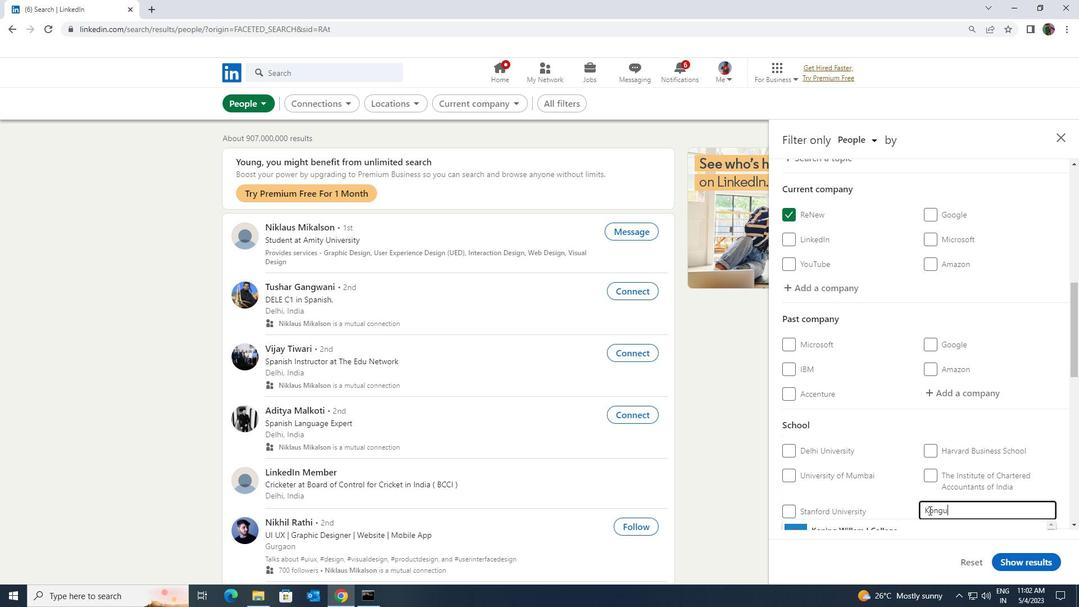 
Action: Mouse moved to (921, 483)
Screenshot: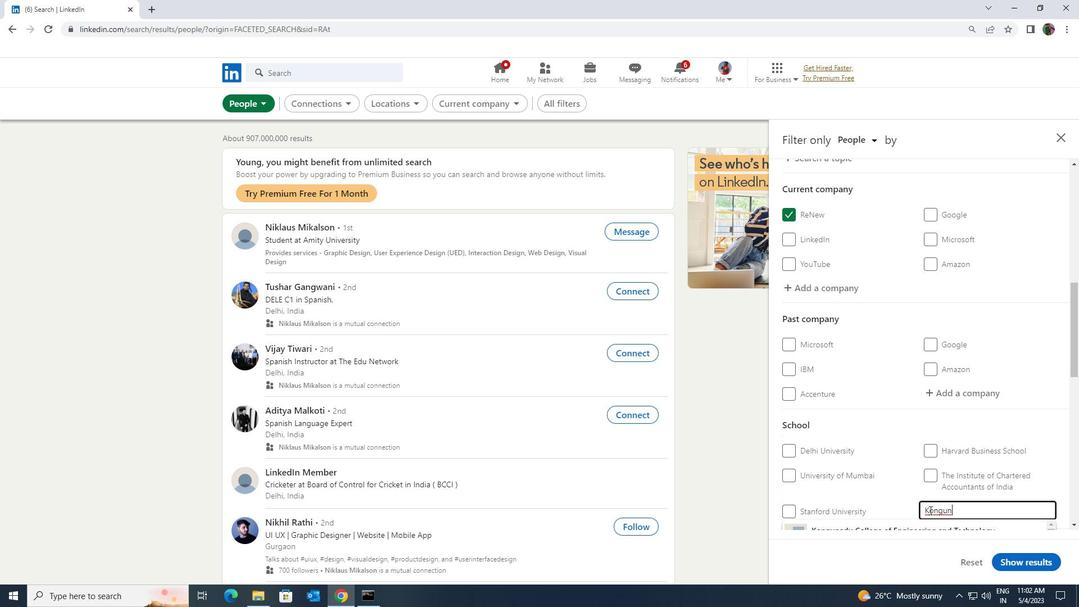 
Action: Mouse scrolled (921, 482) with delta (0, 0)
Screenshot: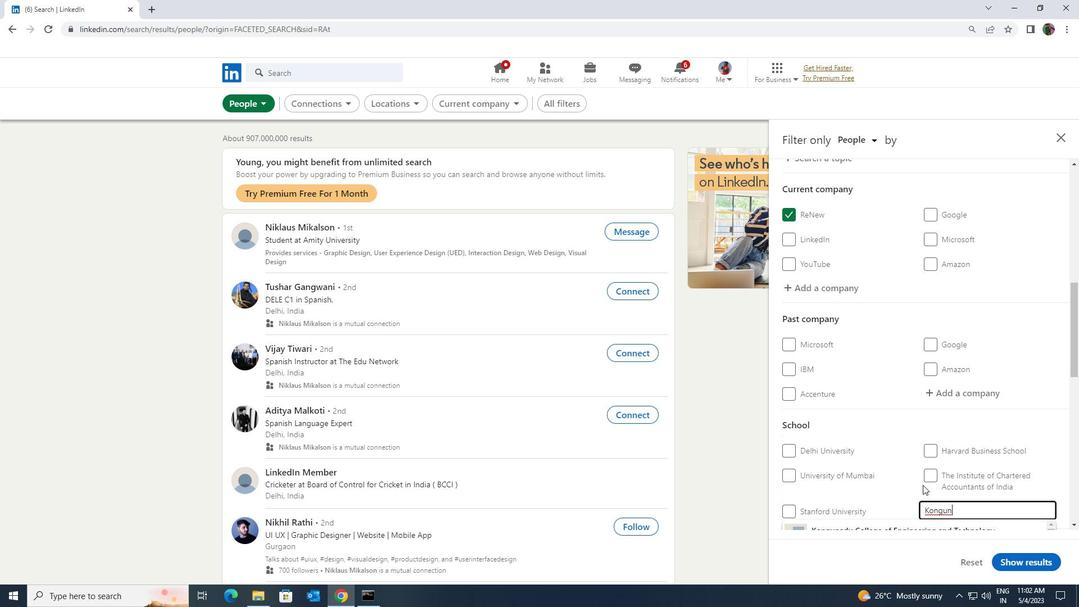 
Action: Mouse scrolled (921, 482) with delta (0, 0)
Screenshot: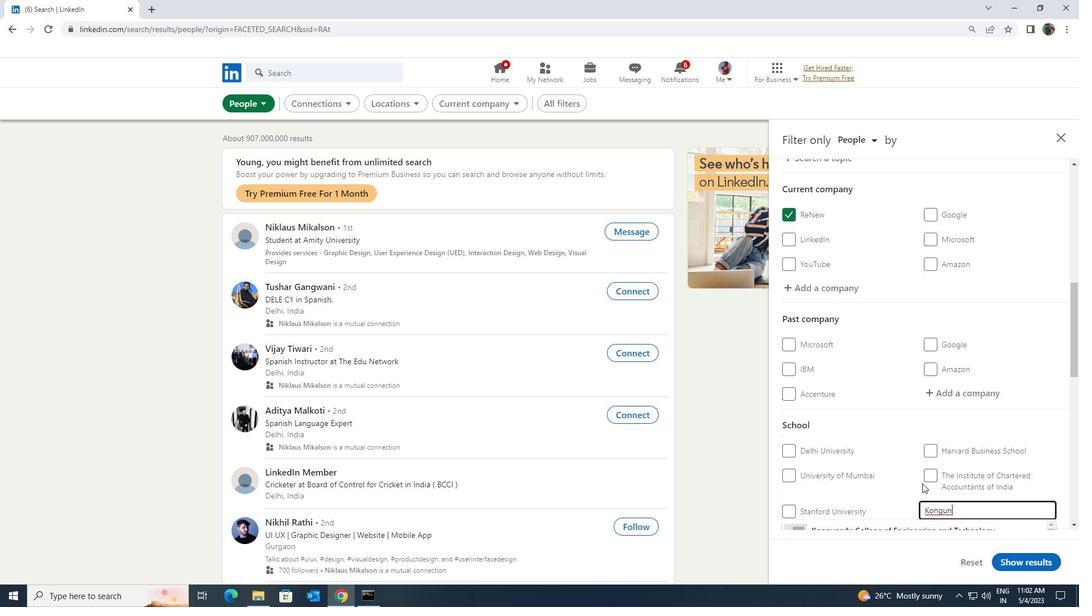 
Action: Mouse moved to (913, 416)
Screenshot: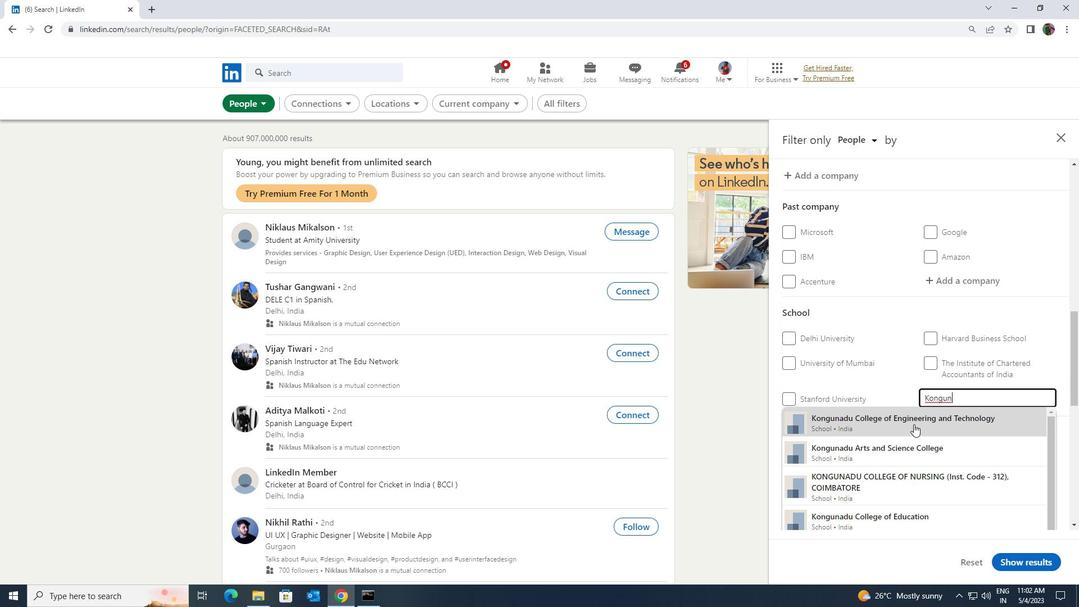 
Action: Mouse pressed left at (913, 416)
Screenshot: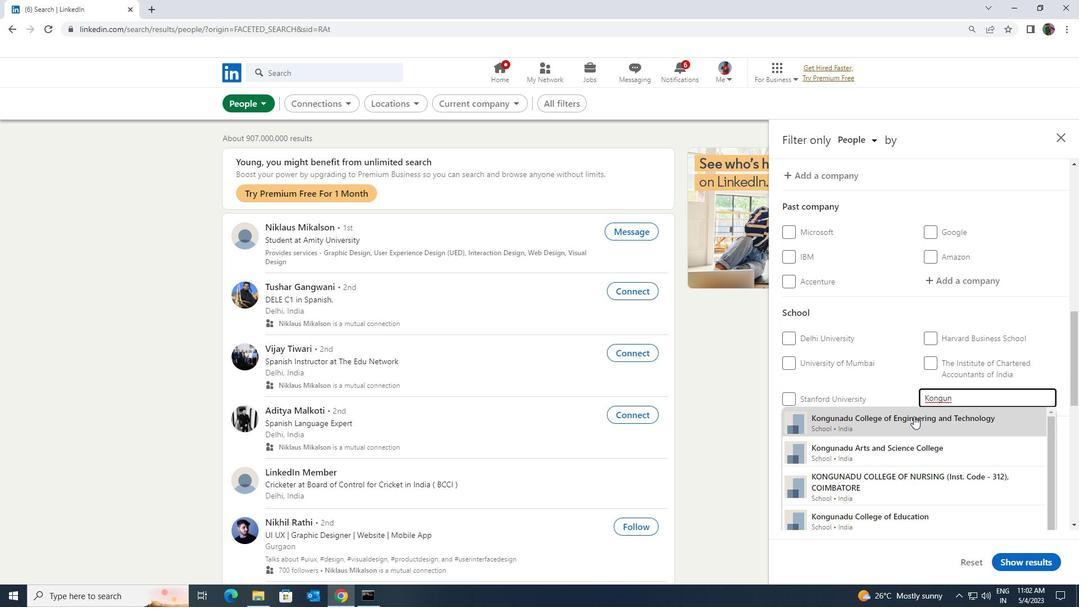 
Action: Mouse scrolled (913, 415) with delta (0, 0)
Screenshot: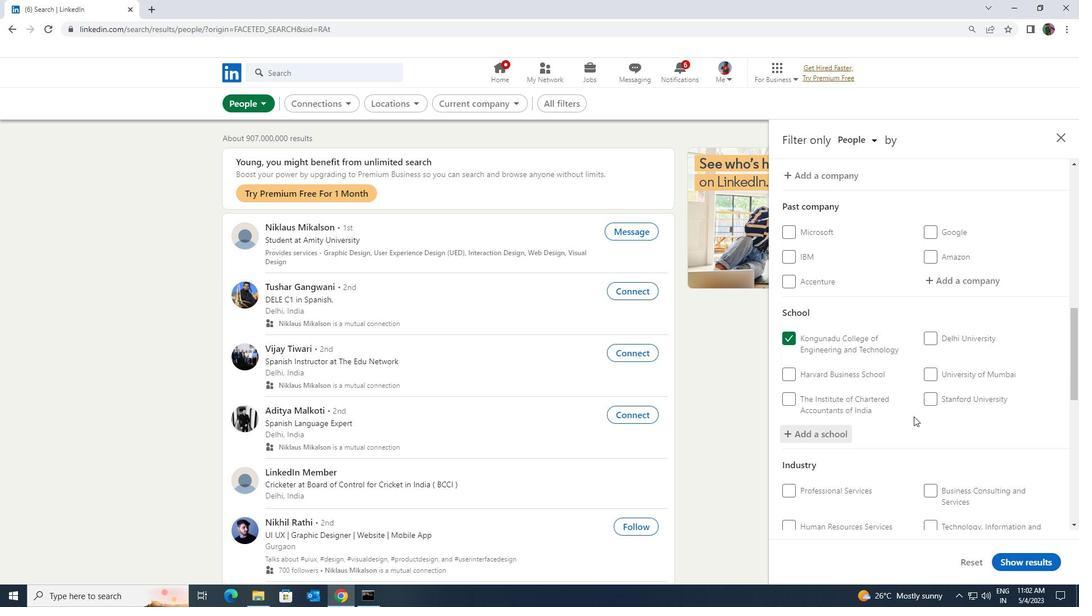
Action: Mouse scrolled (913, 415) with delta (0, 0)
Screenshot: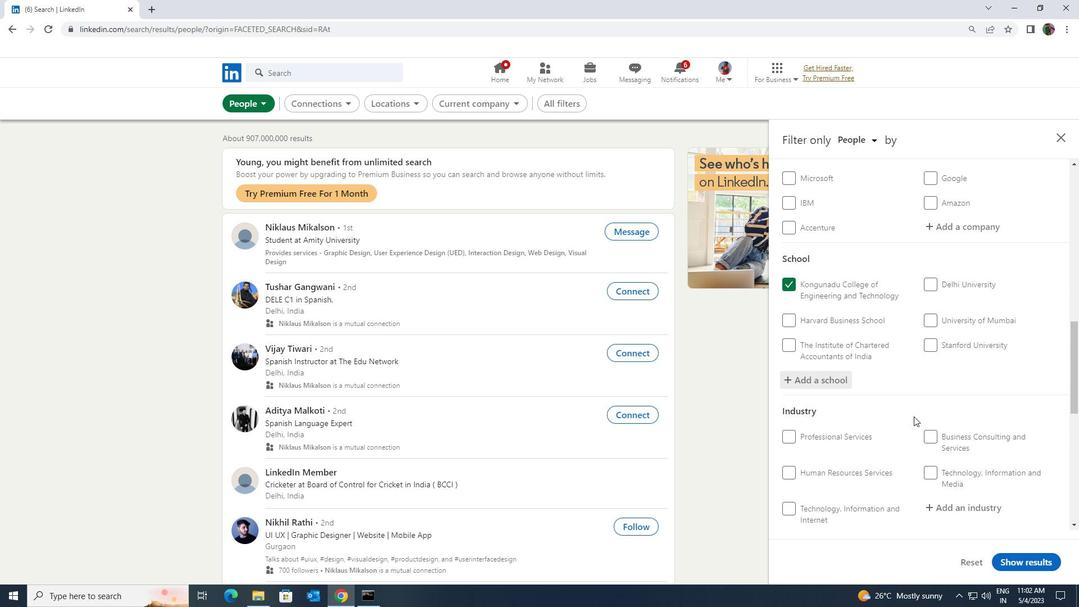 
Action: Mouse moved to (934, 443)
Screenshot: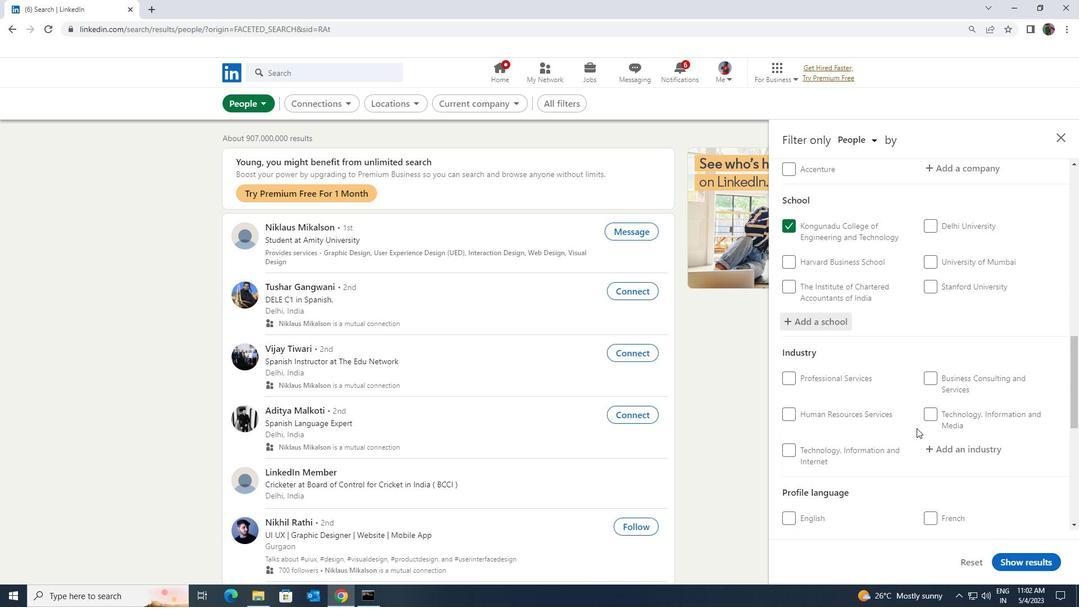 
Action: Mouse pressed left at (934, 443)
Screenshot: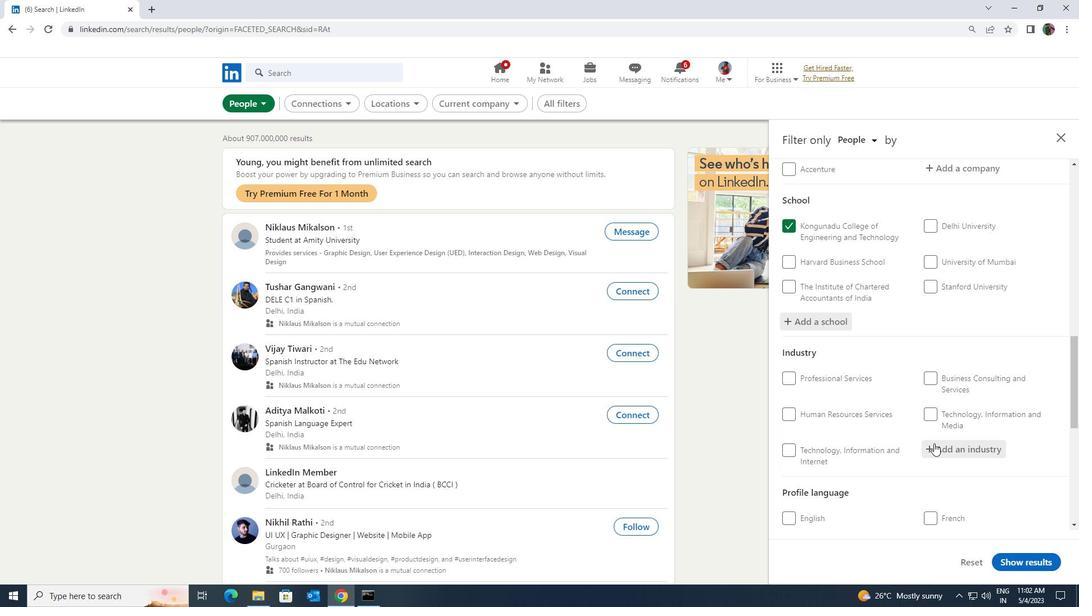 
Action: Key pressed <Key.shift><Key.shift><Key.shift><Key.shift><Key.shift><Key.shift><Key.shift><Key.shift><Key.shift><Key.shift><Key.shift><Key.shift><Key.shift><Key.shift><Key.shift><Key.shift><Key.shift><Key.shift><Key.shift><Key.shift><Key.shift><Key.shift><Key.shift><Key.shift><Key.shift><Key.shift><Key.shift><Key.shift><Key.shift><Key.shift><Key.shift><Key.shift><Key.shift><Key.shift><Key.shift><Key.shift><Key.shift><Key.shift><Key.shift><Key.shift><Key.shift><Key.shift><Key.shift><Key.shift><Key.shift><Key.shift><Key.shift><Key.shift><Key.shift><Key.shift><Key.shift><Key.shift><Key.shift><Key.shift><Key.shift><Key.shift><Key.shift><Key.shift><Key.shift><Key.shift><Key.shift><Key.shift><Key.shift><Key.shift><Key.shift><Key.shift><Key.shift><Key.shift><Key.shift><Key.shift><Key.shift><Key.shift><Key.shift><Key.shift><Key.shift><Key.shift><Key.shift>COAL<Key.space><Key.shift>MINI
Screenshot: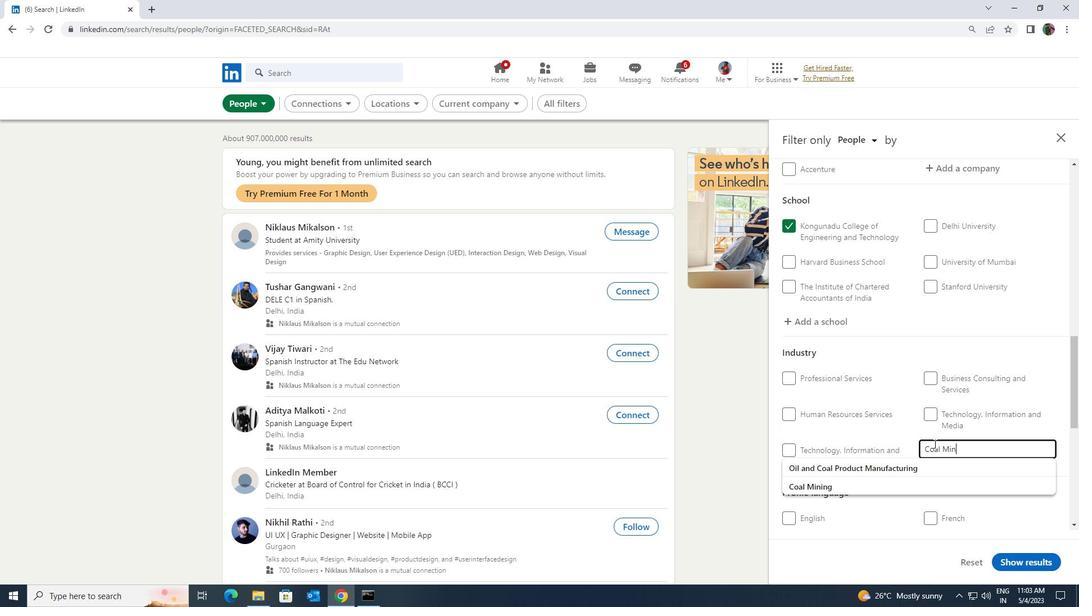 
Action: Mouse moved to (906, 465)
Screenshot: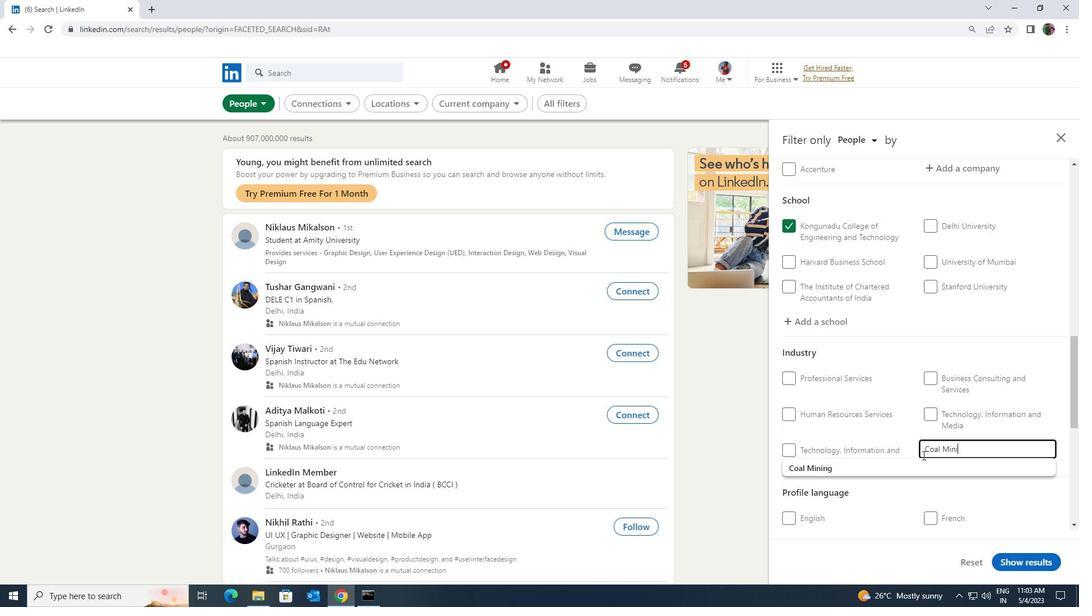 
Action: Mouse pressed left at (906, 465)
Screenshot: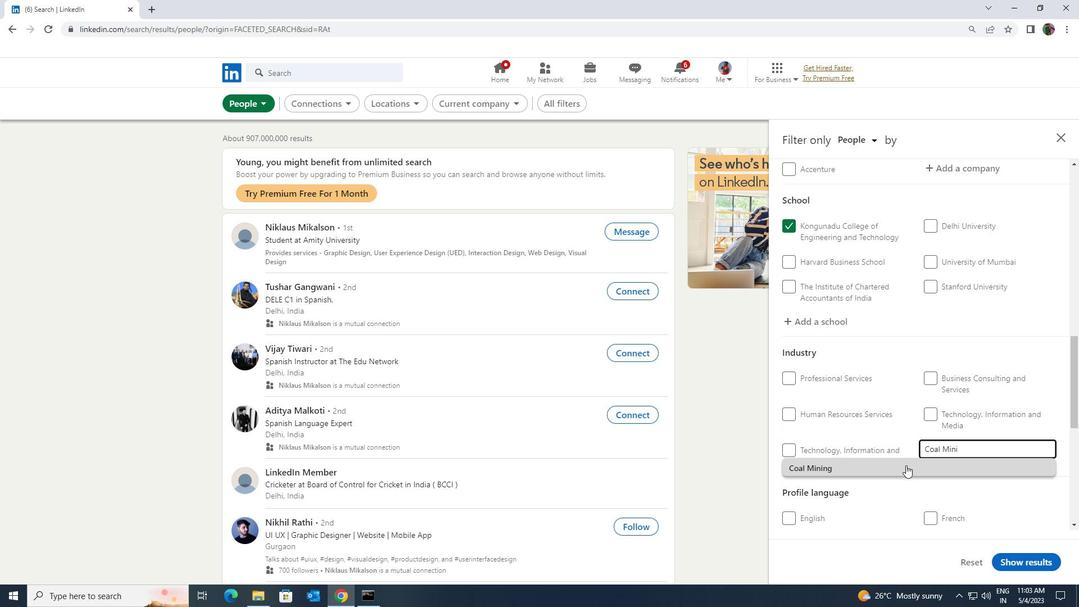 
Action: Mouse scrolled (906, 464) with delta (0, 0)
Screenshot: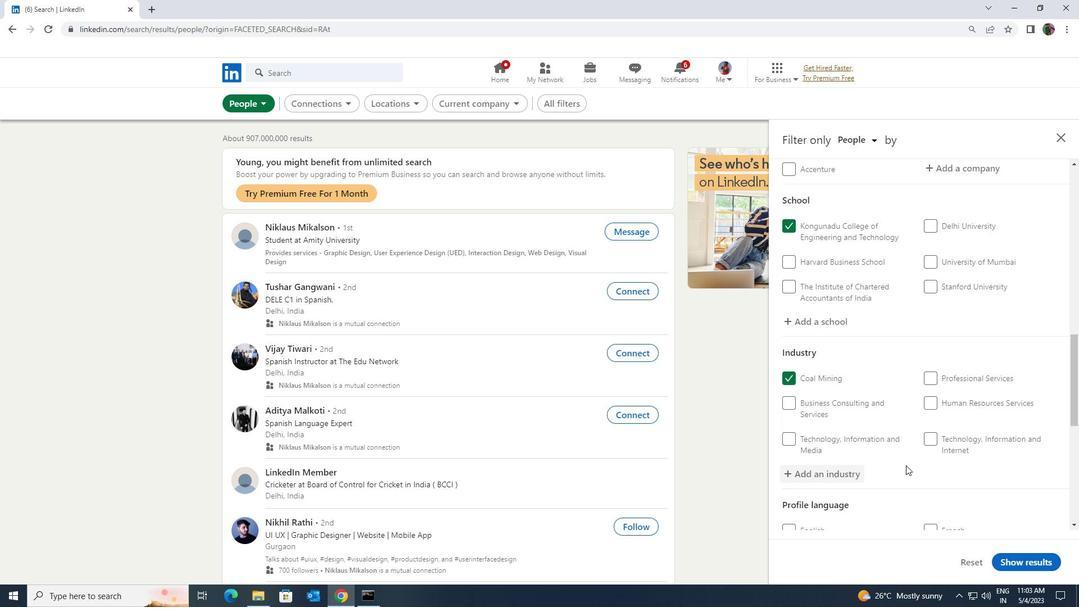 
Action: Mouse scrolled (906, 464) with delta (0, 0)
Screenshot: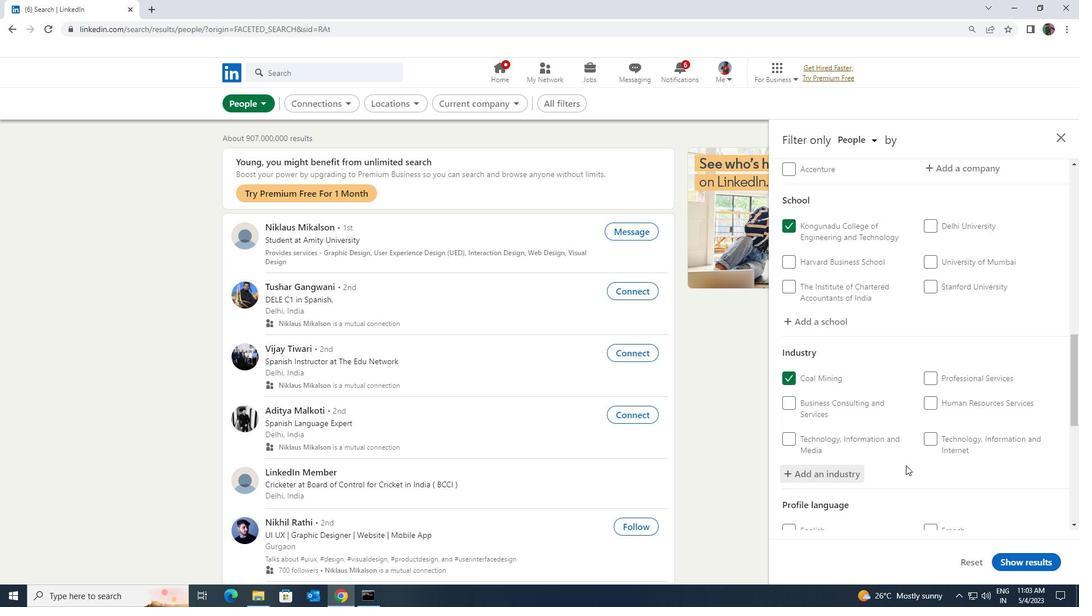 
Action: Mouse scrolled (906, 464) with delta (0, 0)
Screenshot: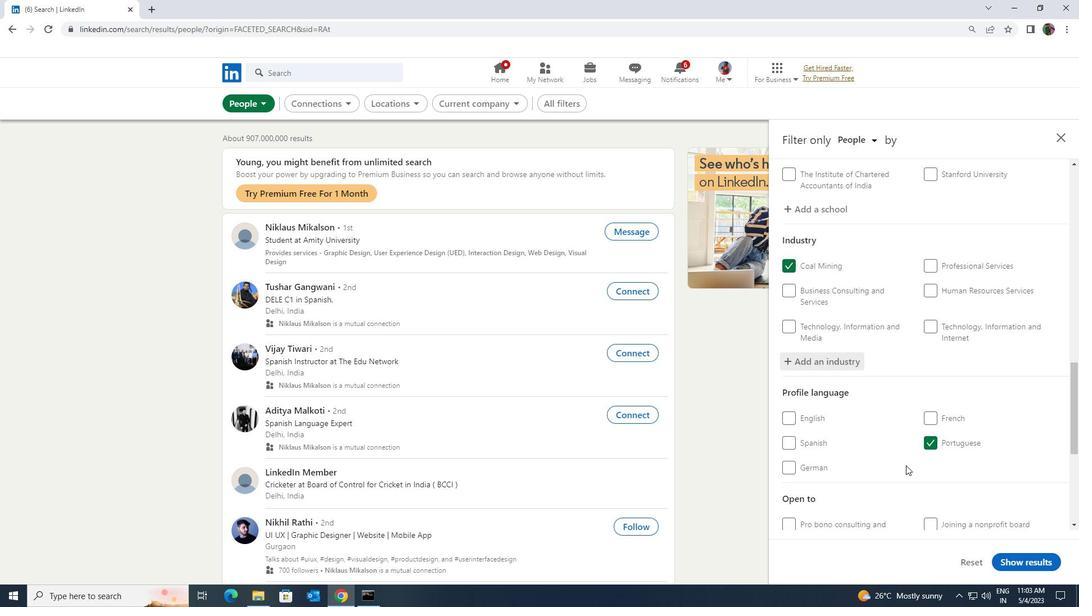 
Action: Mouse scrolled (906, 464) with delta (0, 0)
Screenshot: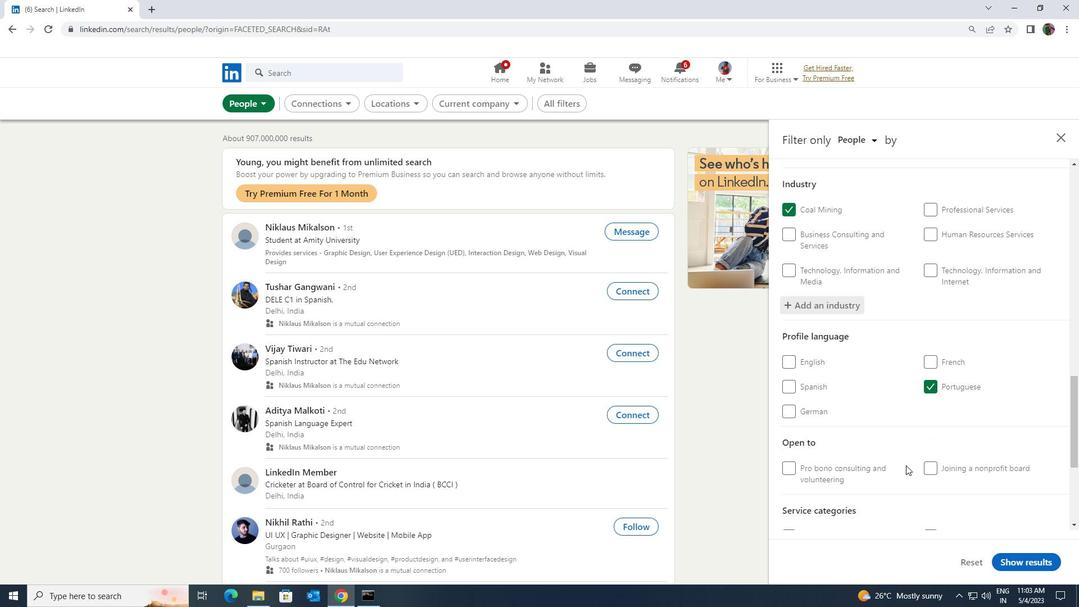 
Action: Mouse scrolled (906, 464) with delta (0, 0)
Screenshot: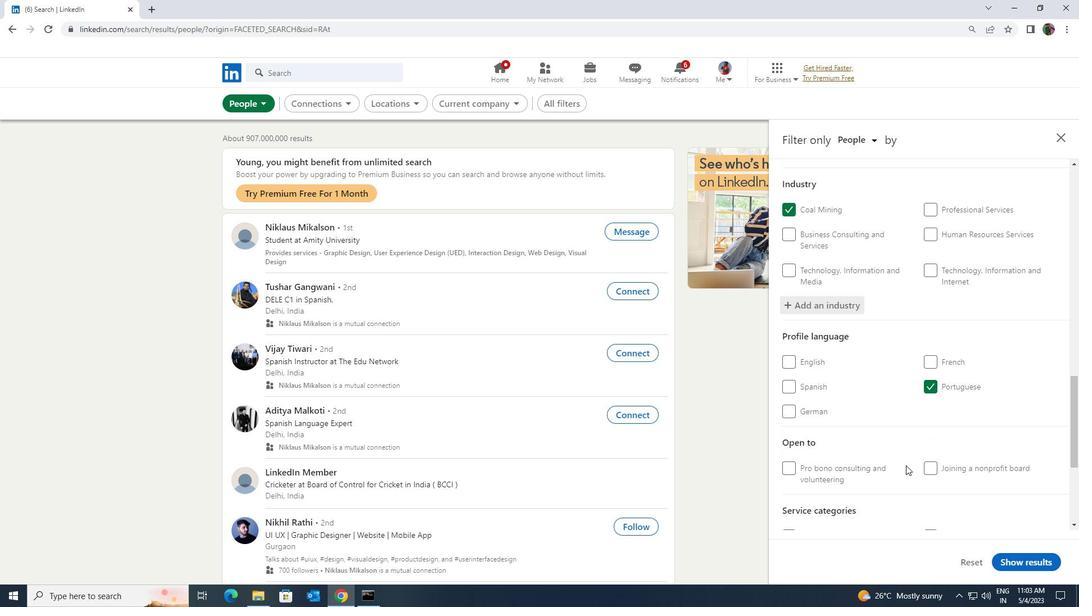 
Action: Mouse scrolled (906, 464) with delta (0, 0)
Screenshot: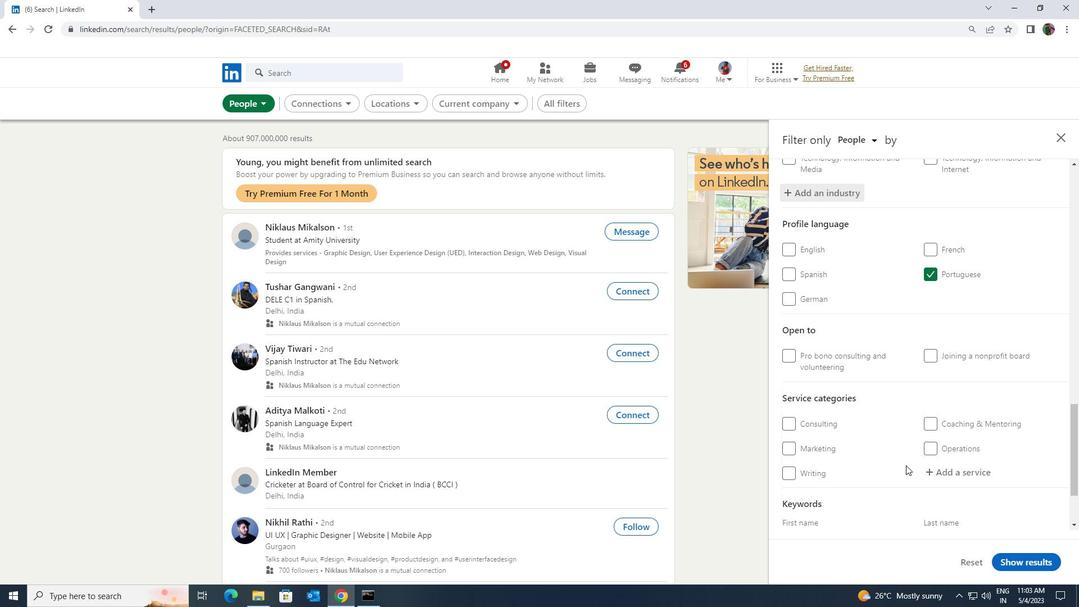
Action: Mouse moved to (967, 417)
Screenshot: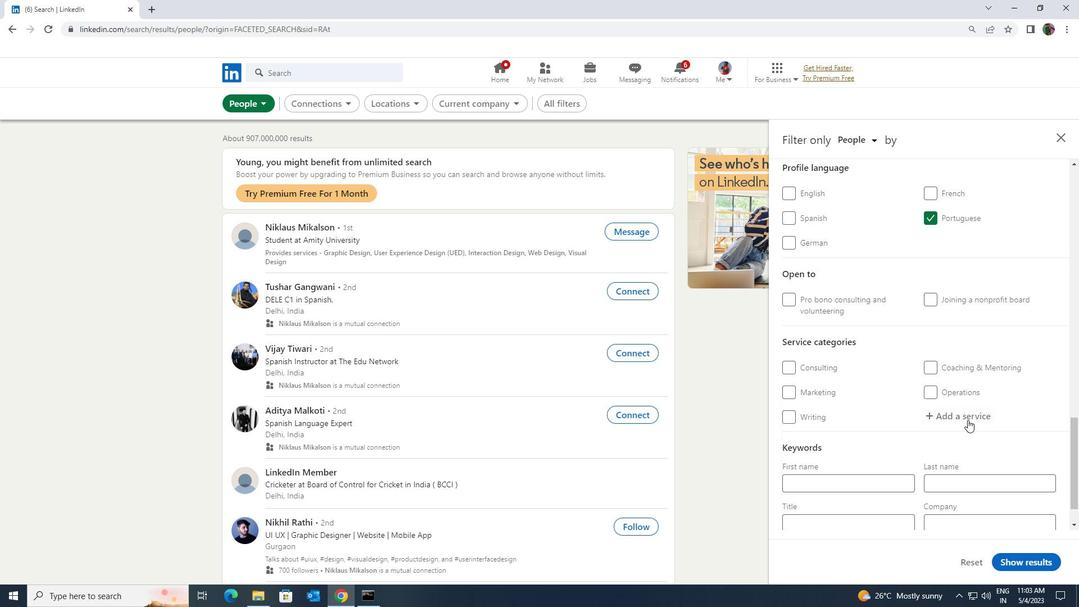 
Action: Mouse pressed left at (967, 417)
Screenshot: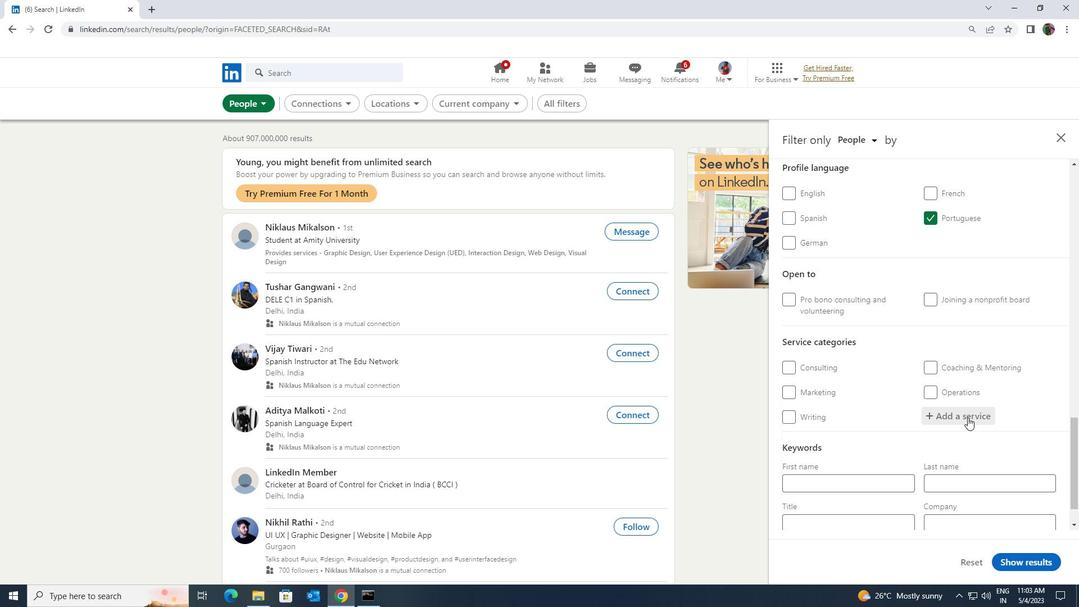 
Action: Key pressed <Key.shift>ILLUST
Screenshot: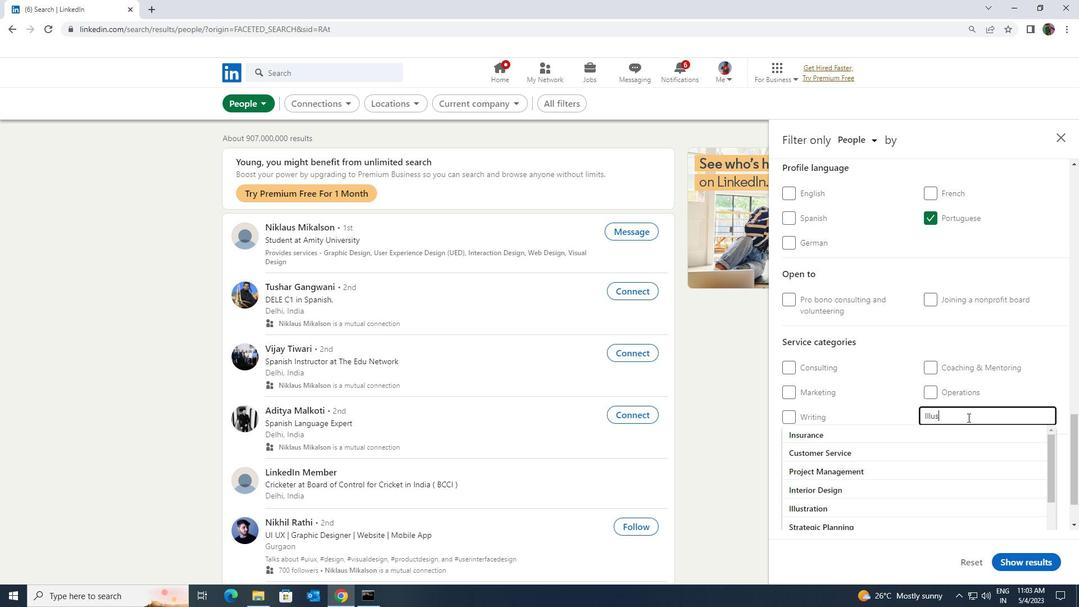 
Action: Mouse moved to (962, 430)
Screenshot: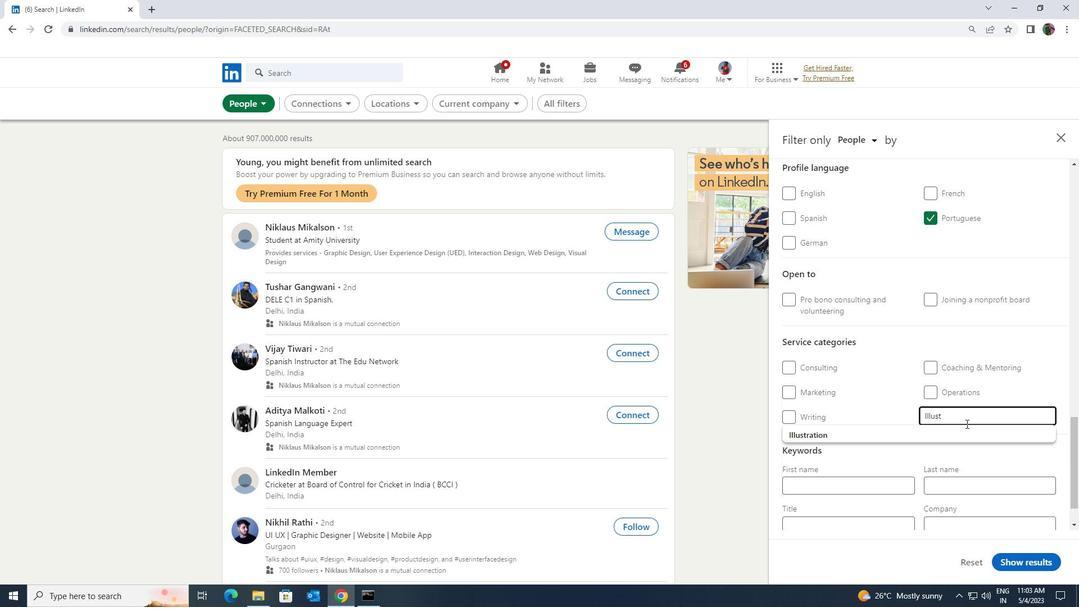 
Action: Mouse pressed left at (962, 430)
Screenshot: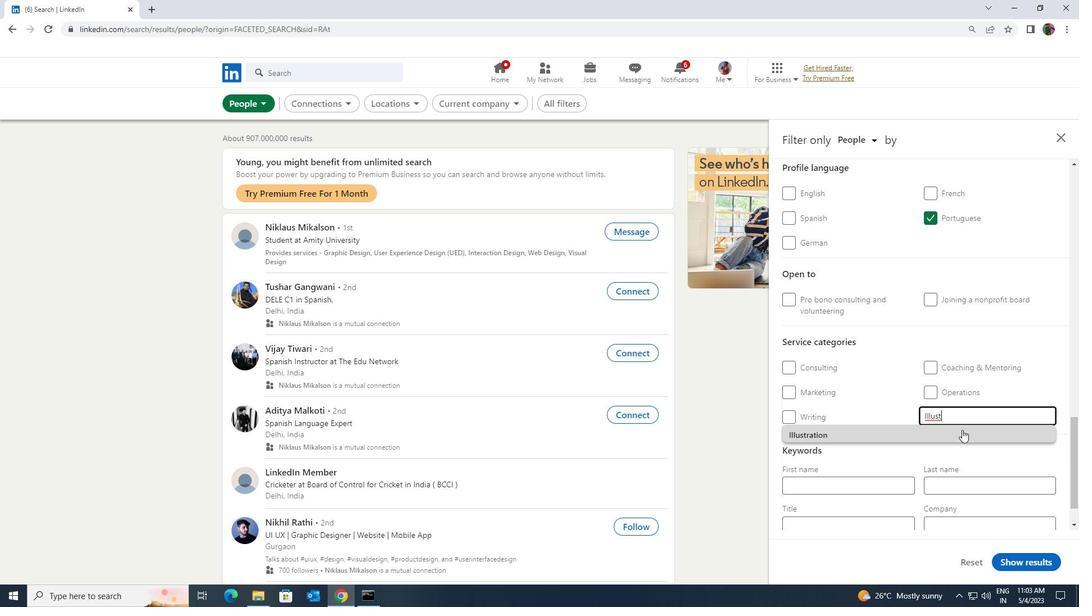 
Action: Mouse moved to (962, 430)
Screenshot: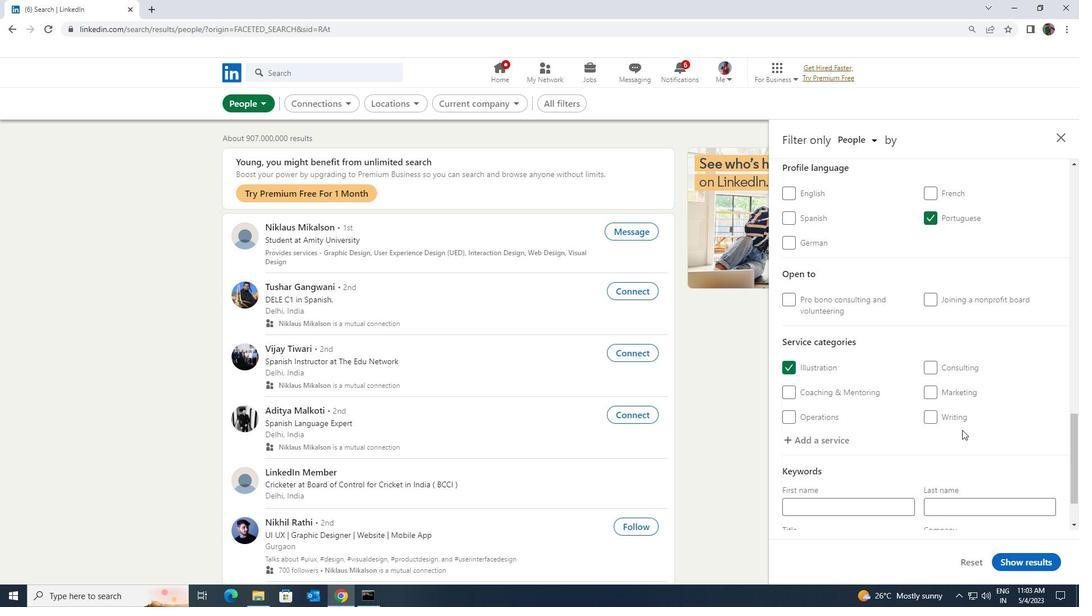 
Action: Mouse scrolled (962, 429) with delta (0, 0)
Screenshot: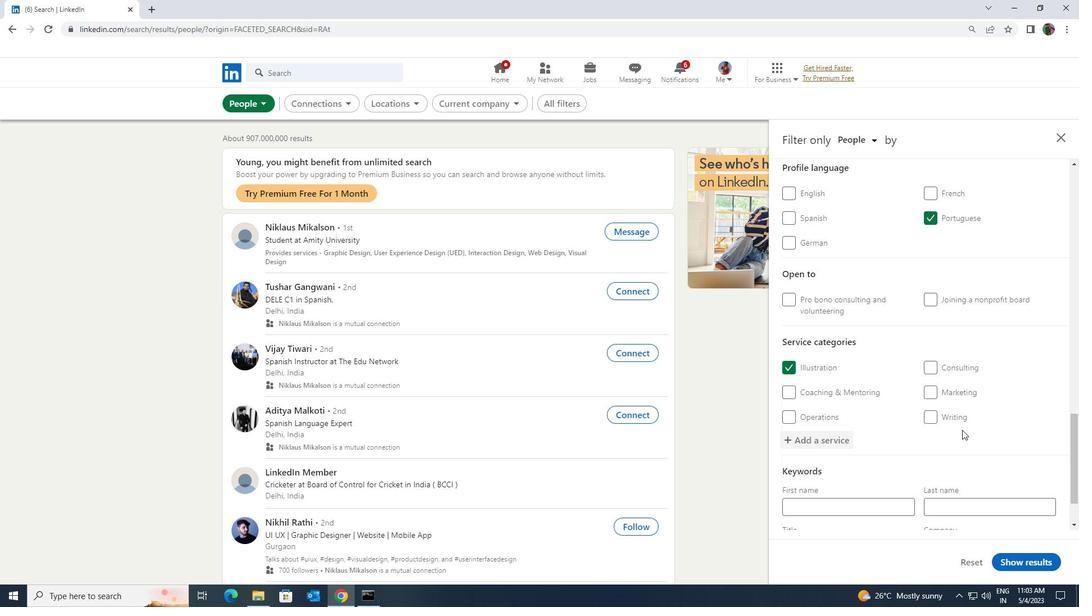 
Action: Mouse scrolled (962, 429) with delta (0, 0)
Screenshot: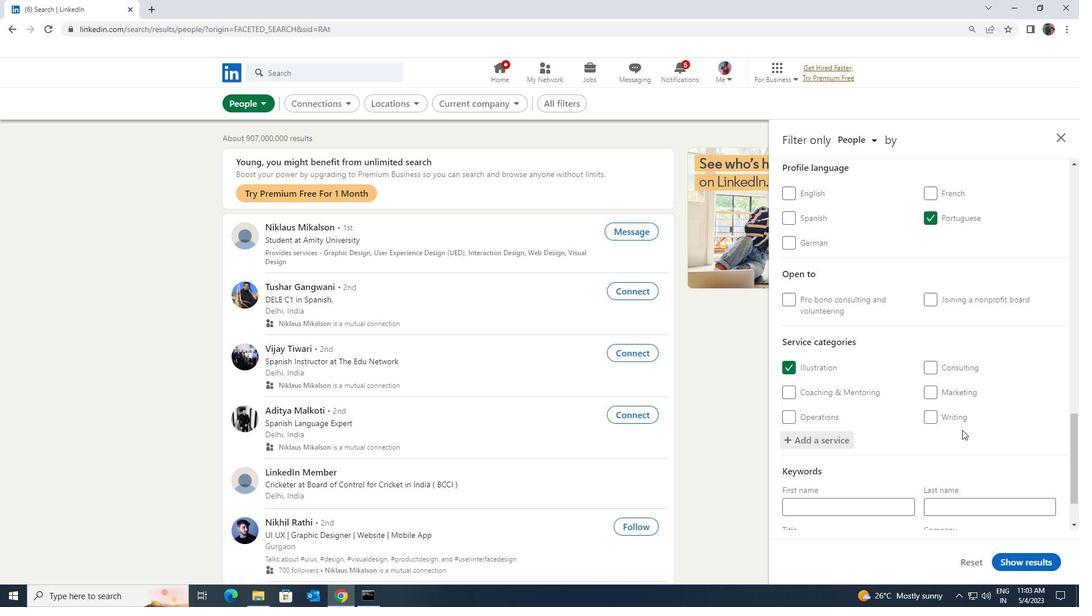 
Action: Mouse moved to (910, 472)
Screenshot: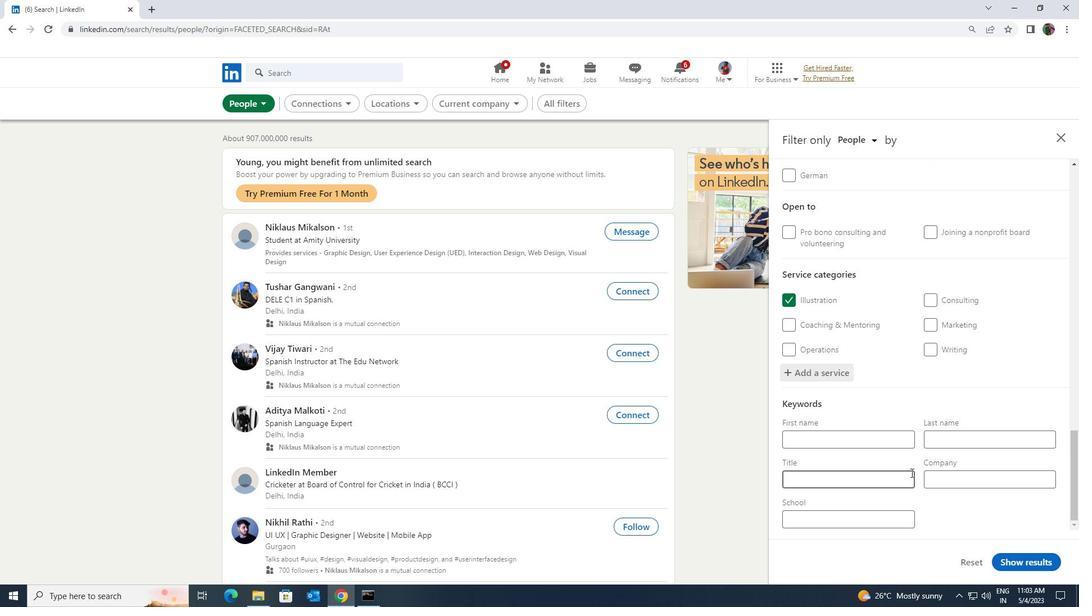 
Action: Mouse pressed left at (910, 472)
Screenshot: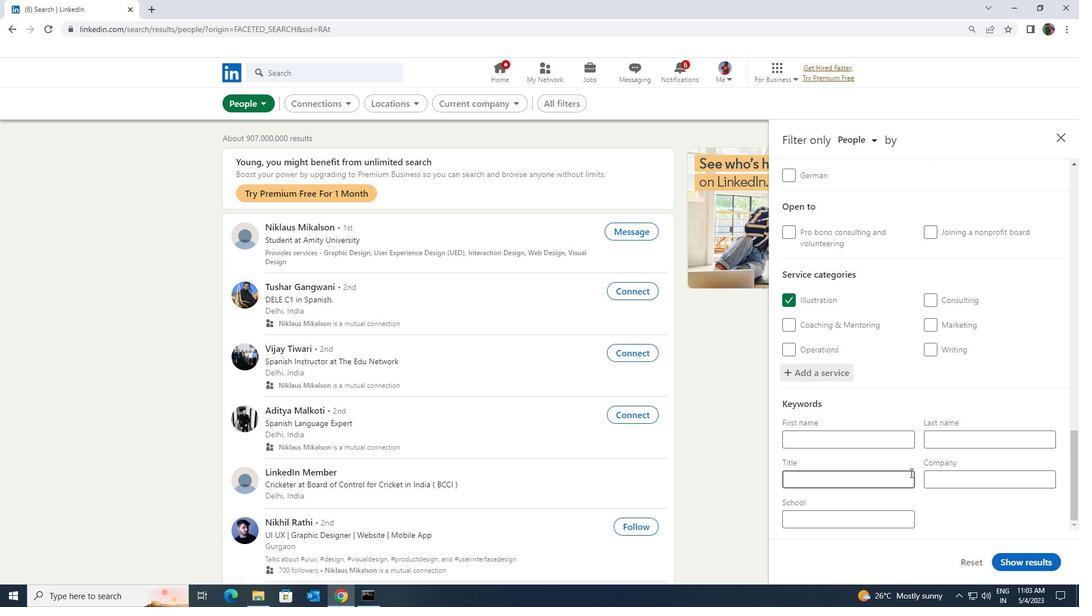 
Action: Key pressed <Key.shift>ANIMAL<Key.space><Key.shift>SHEILTER<Key.space><Key.shift>CONTROLER
Screenshot: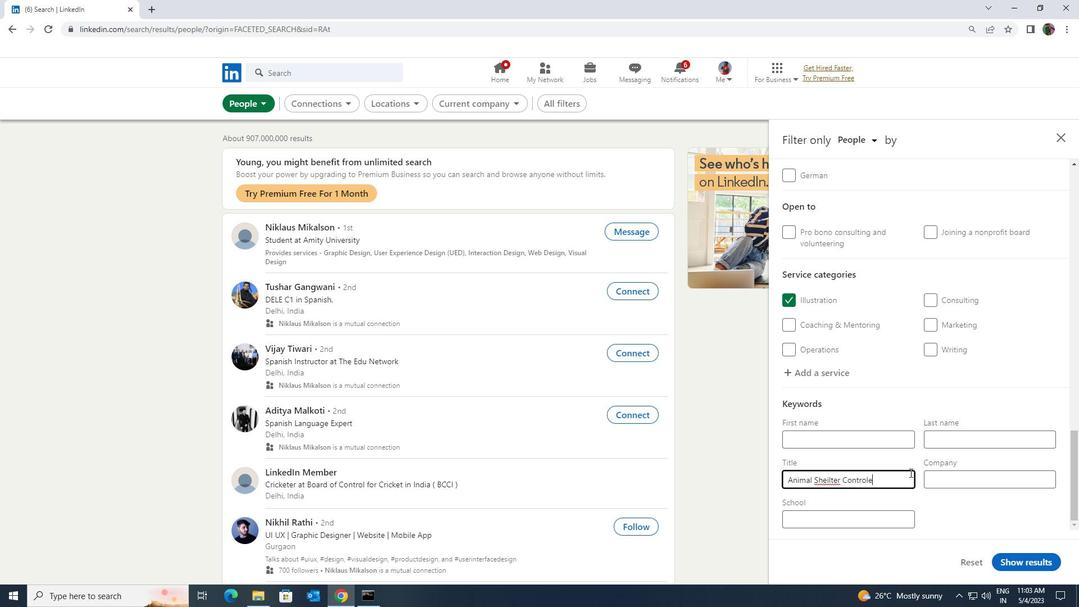 
Action: Mouse moved to (1022, 559)
Screenshot: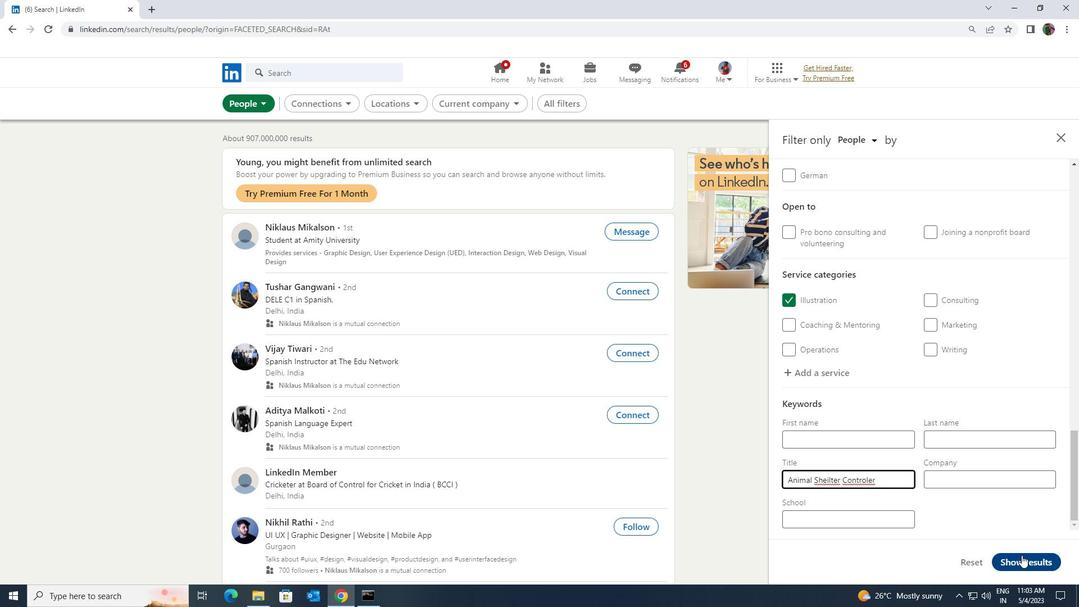 
Action: Mouse pressed left at (1022, 559)
Screenshot: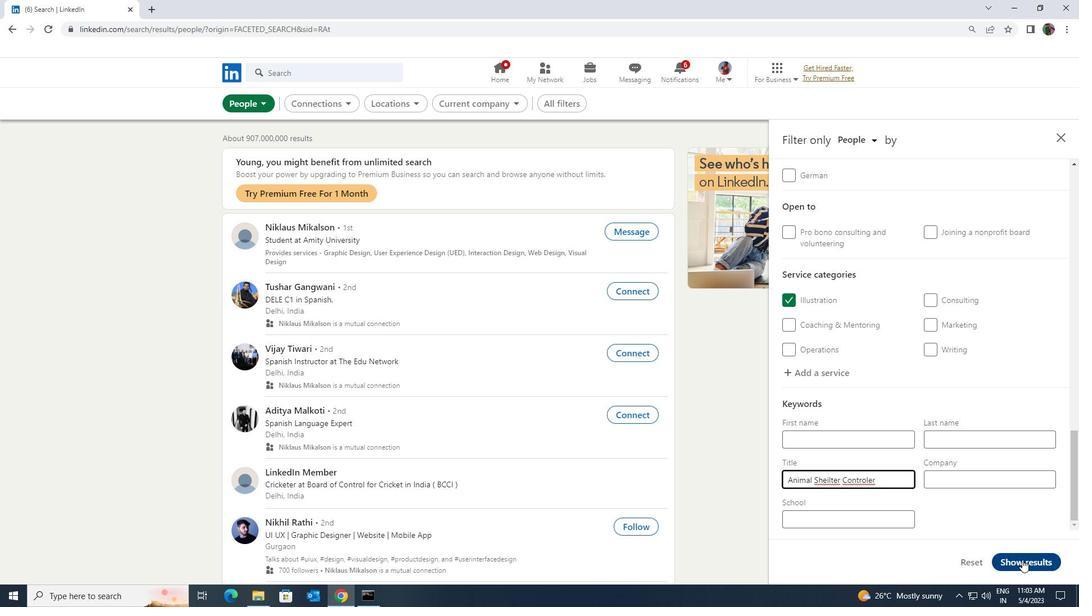 
